 Task: Search one way flight ticket for 5 adults, 2 children, 1 infant in seat and 2 infants on lap in economy from Dallas: Dallas Love Field to Riverton: Central Wyoming Regional Airport (was Riverton Regional) on 8-4-2023. Choice of flights is Sun country airlines. Number of bags: 6 checked bags. Price is upto 100000. Outbound departure time preference is 21:15.
Action: Mouse moved to (234, 312)
Screenshot: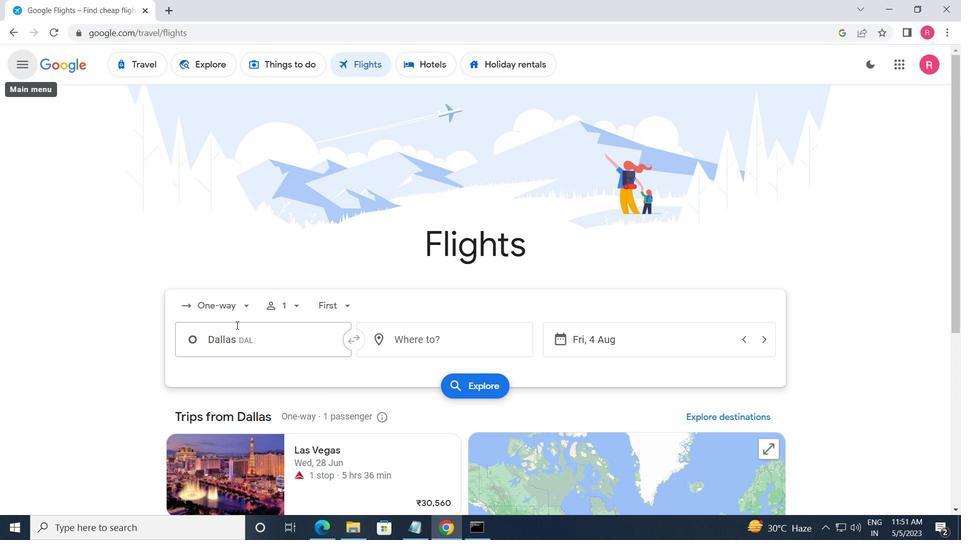 
Action: Mouse pressed left at (234, 312)
Screenshot: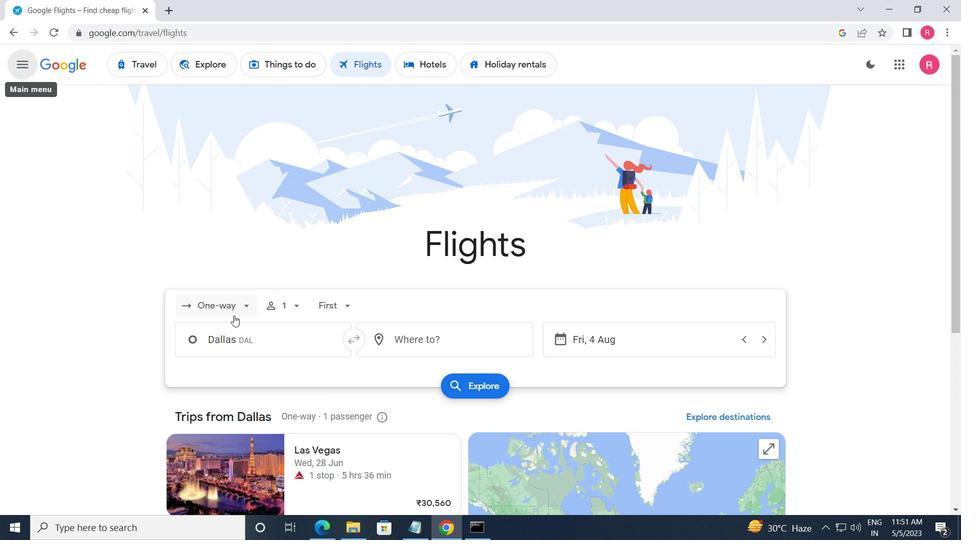 
Action: Mouse moved to (223, 364)
Screenshot: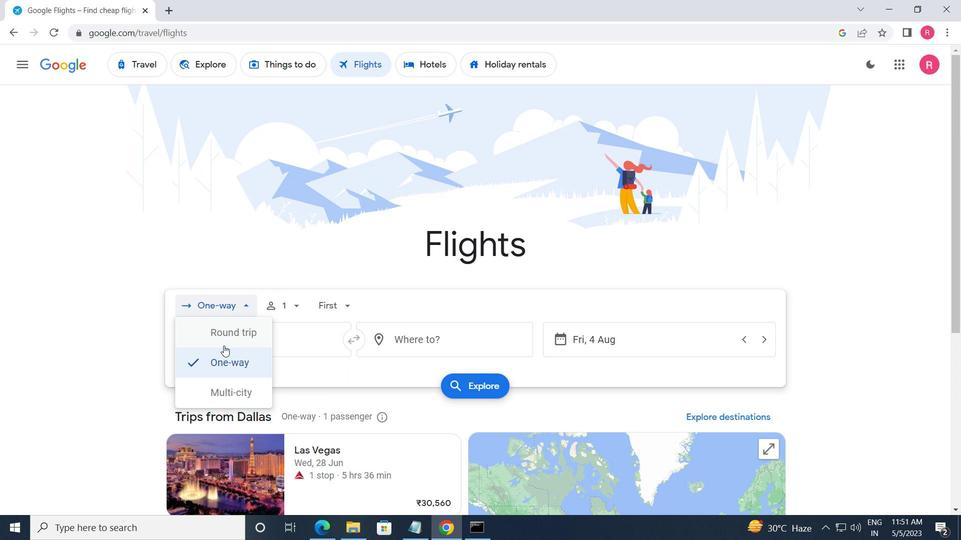 
Action: Mouse pressed left at (223, 364)
Screenshot: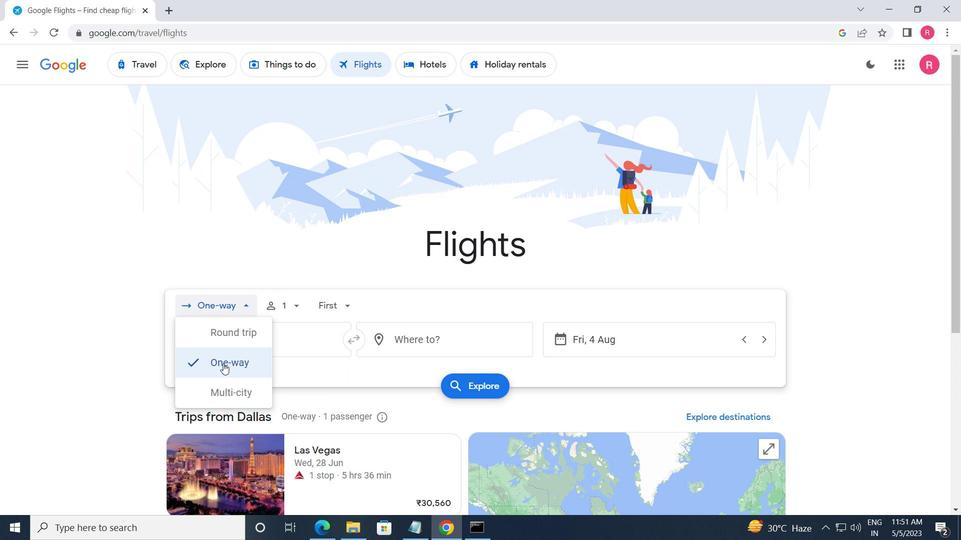 
Action: Mouse moved to (282, 312)
Screenshot: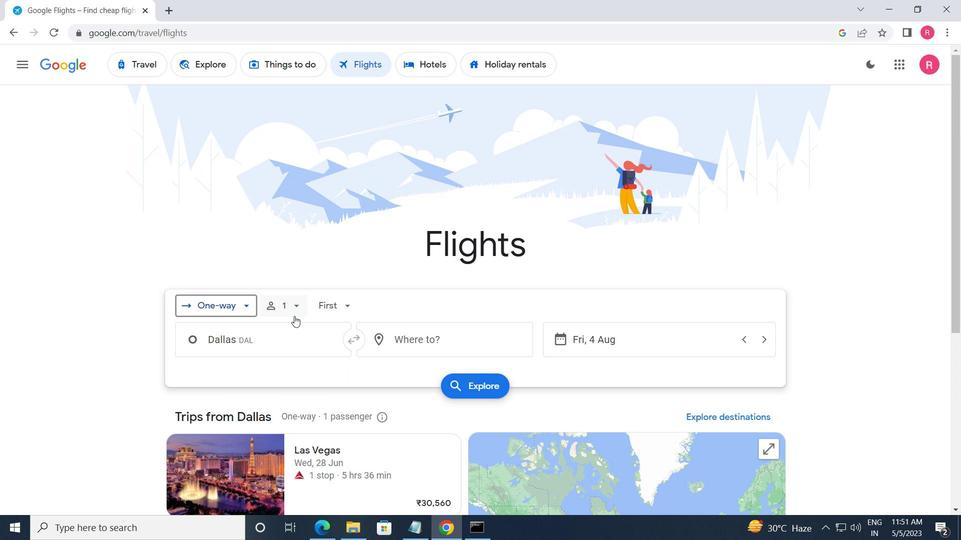 
Action: Mouse pressed left at (282, 312)
Screenshot: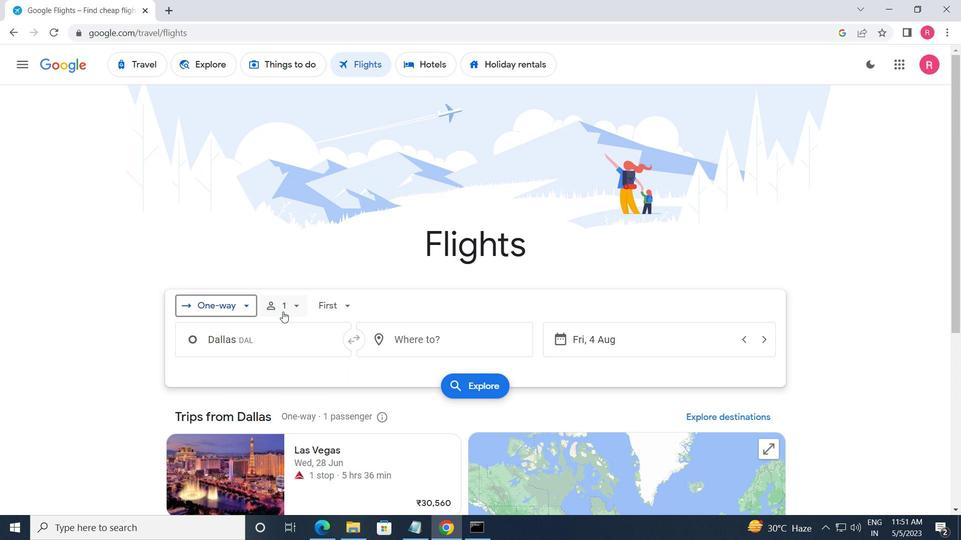 
Action: Mouse moved to (391, 345)
Screenshot: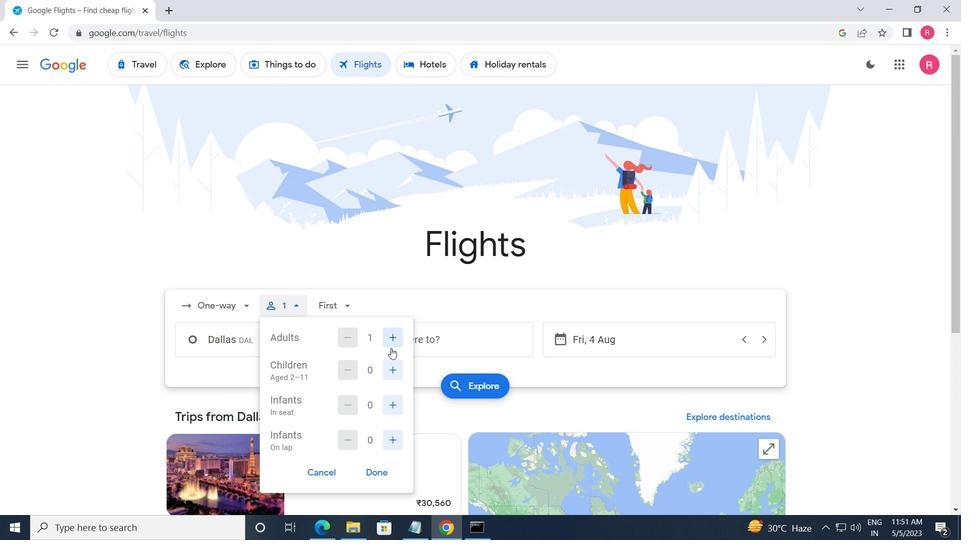 
Action: Mouse pressed left at (391, 345)
Screenshot: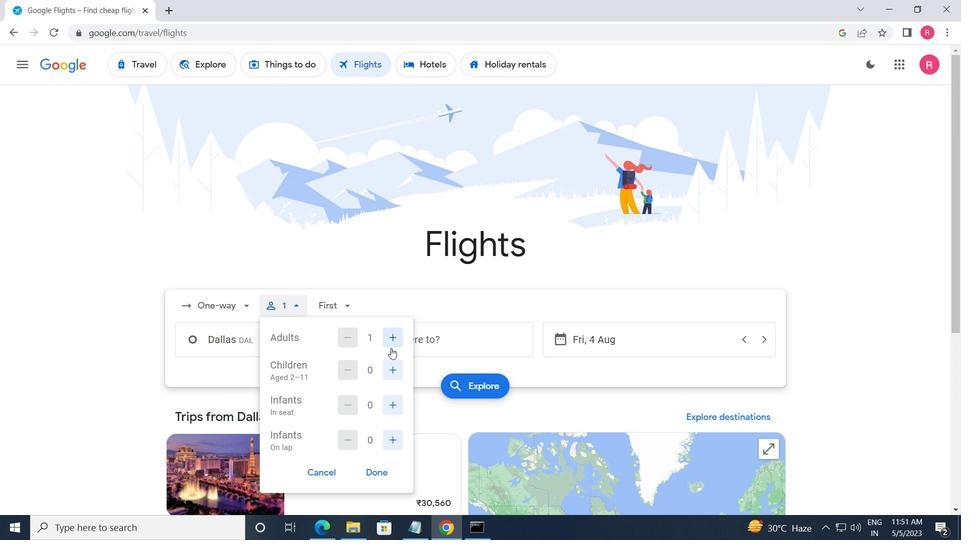 
Action: Mouse pressed left at (391, 345)
Screenshot: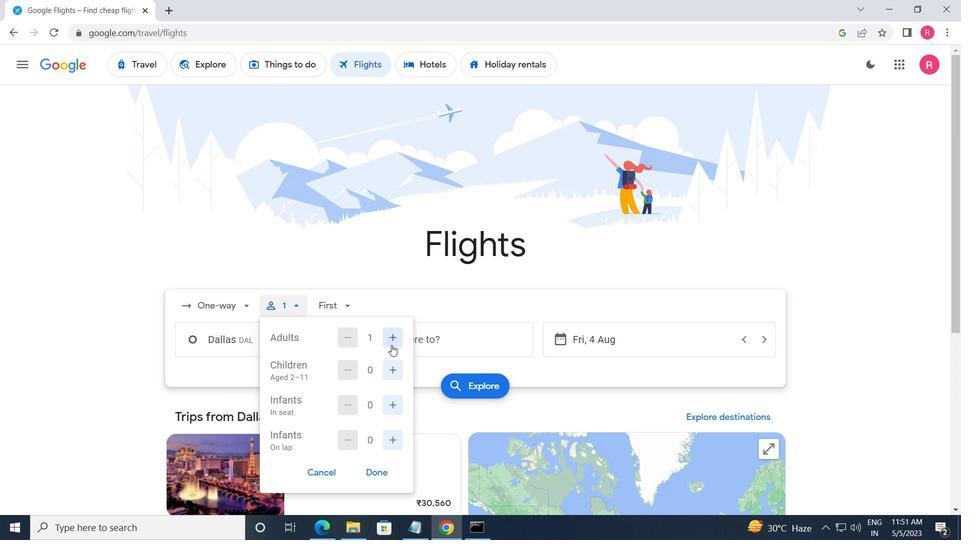 
Action: Mouse pressed left at (391, 345)
Screenshot: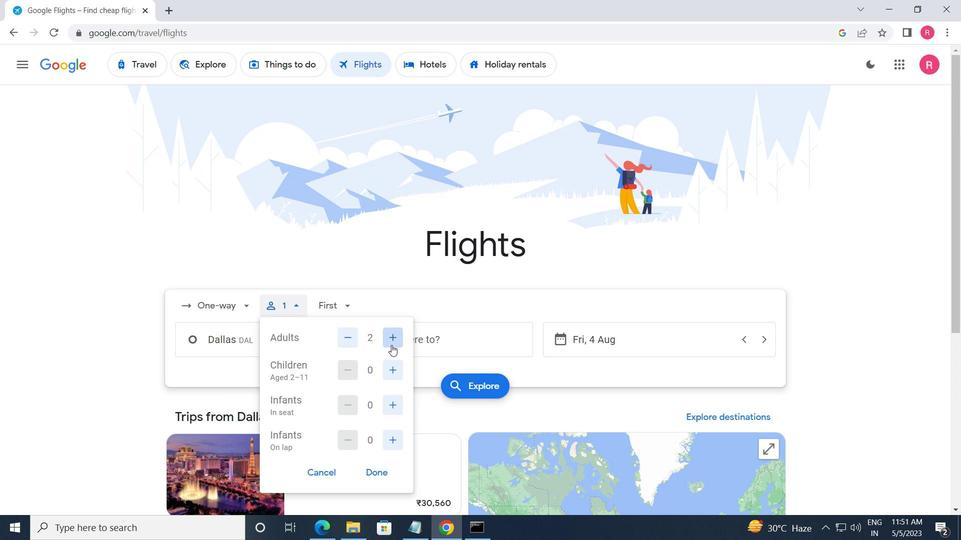 
Action: Mouse pressed left at (391, 345)
Screenshot: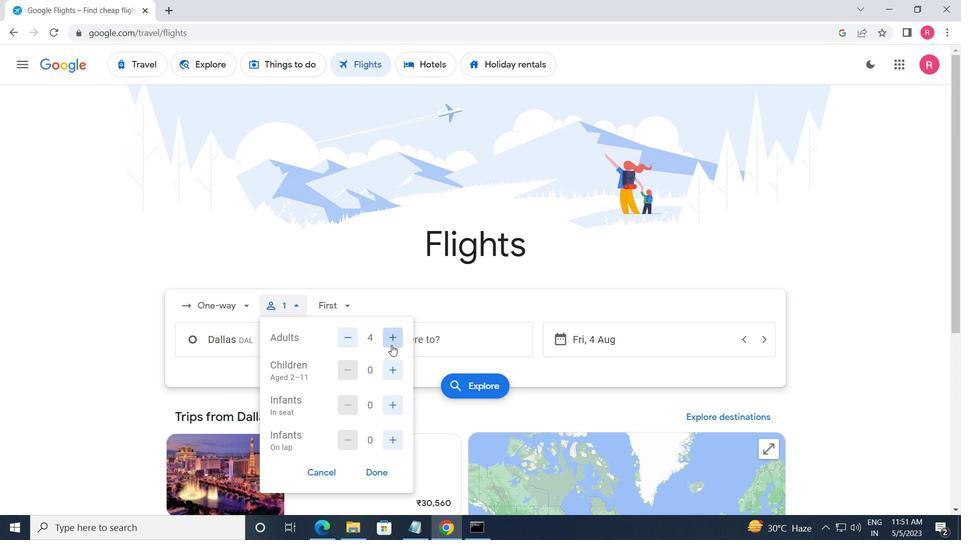
Action: Mouse moved to (392, 369)
Screenshot: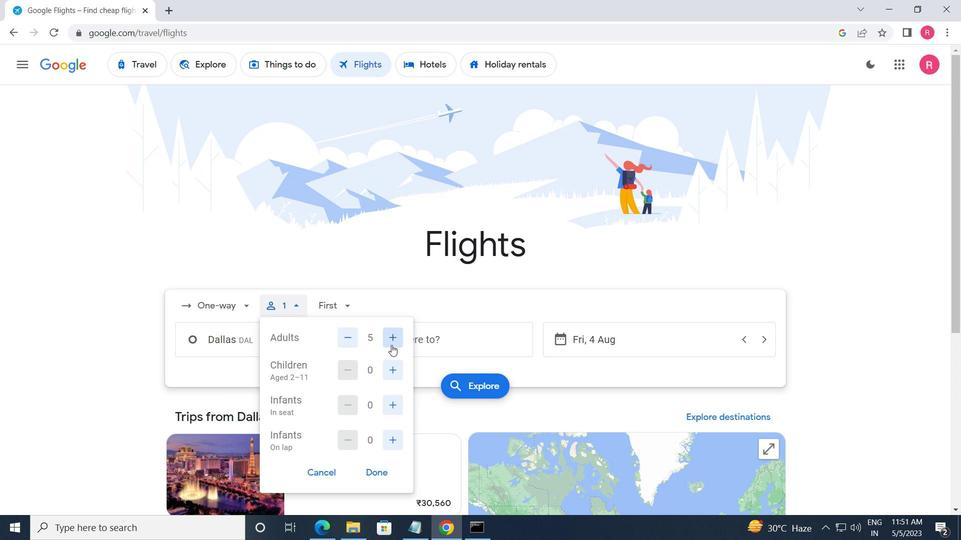 
Action: Mouse pressed left at (392, 369)
Screenshot: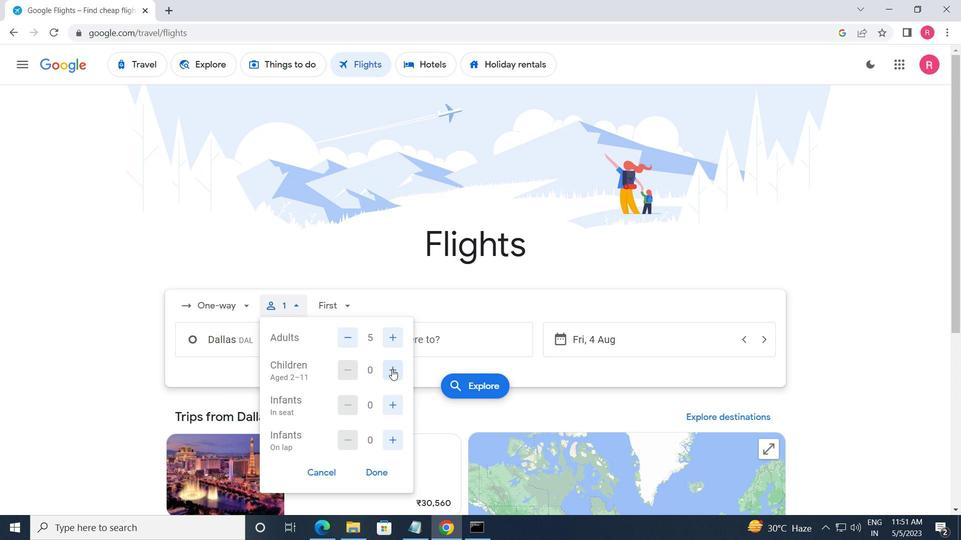 
Action: Mouse pressed left at (392, 369)
Screenshot: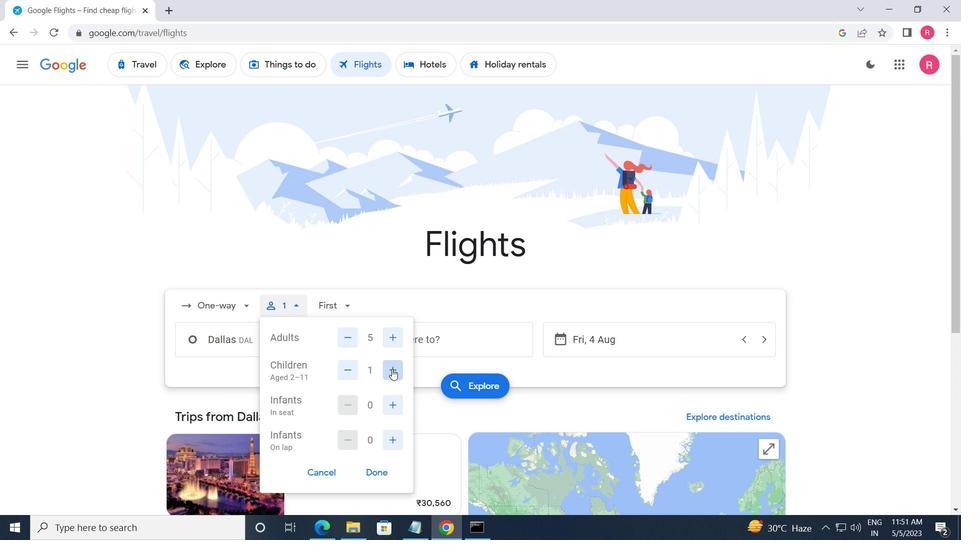 
Action: Mouse moved to (400, 404)
Screenshot: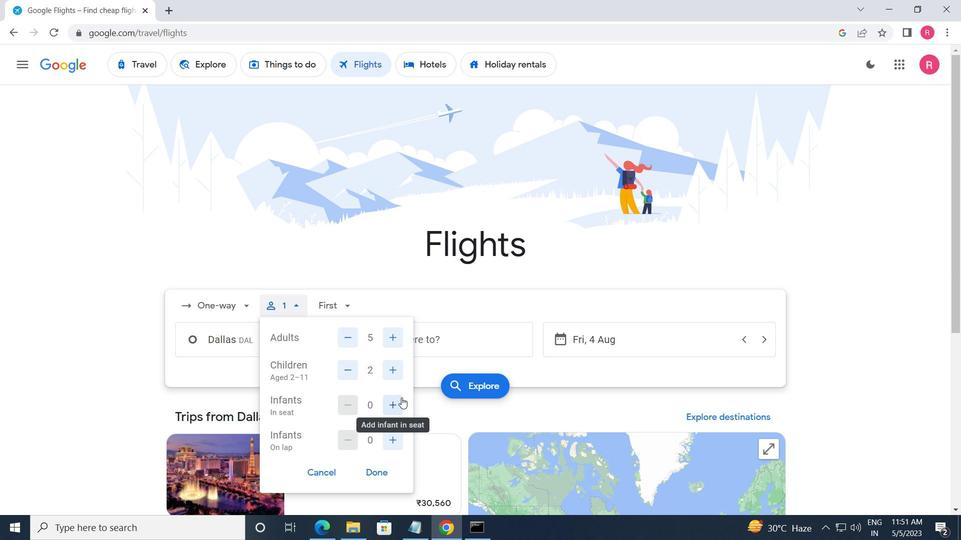 
Action: Mouse pressed left at (400, 404)
Screenshot: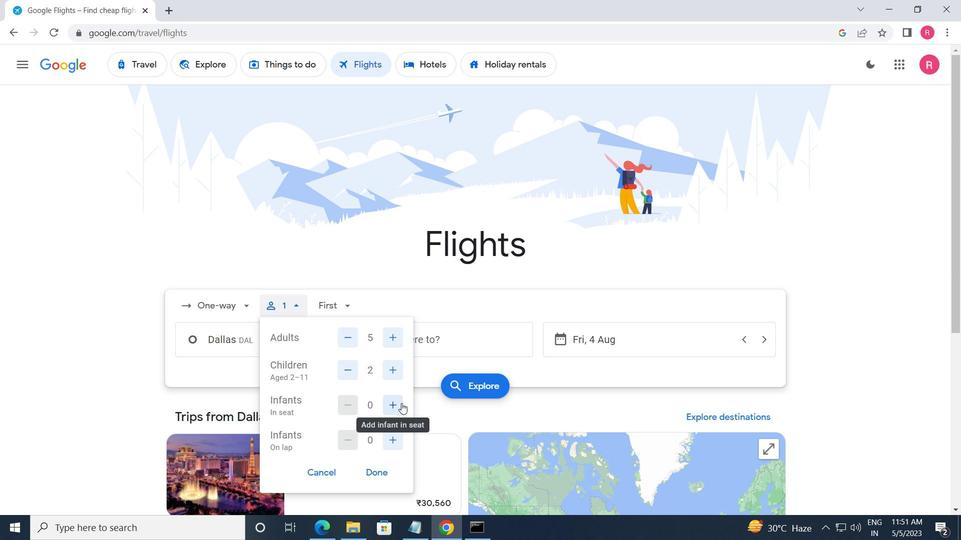 
Action: Mouse moved to (386, 436)
Screenshot: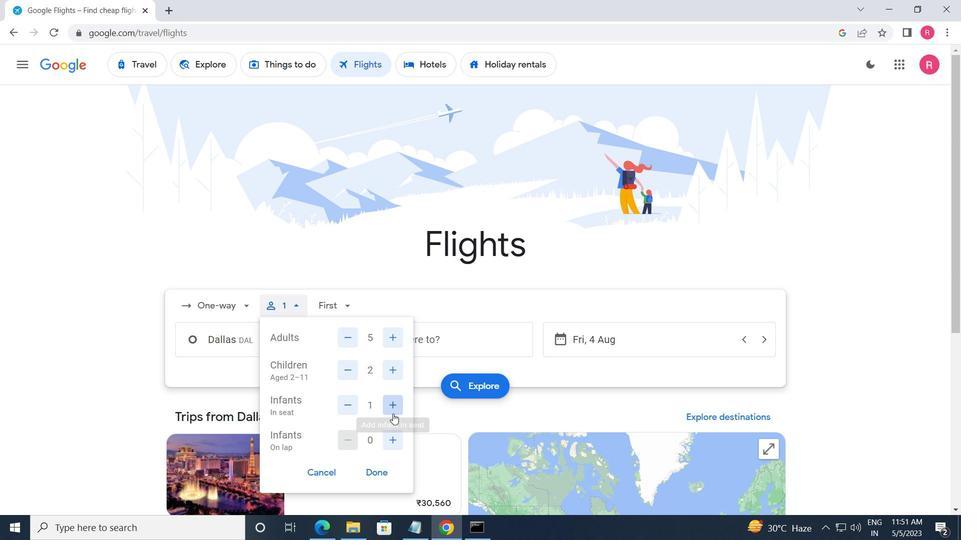 
Action: Mouse pressed left at (386, 436)
Screenshot: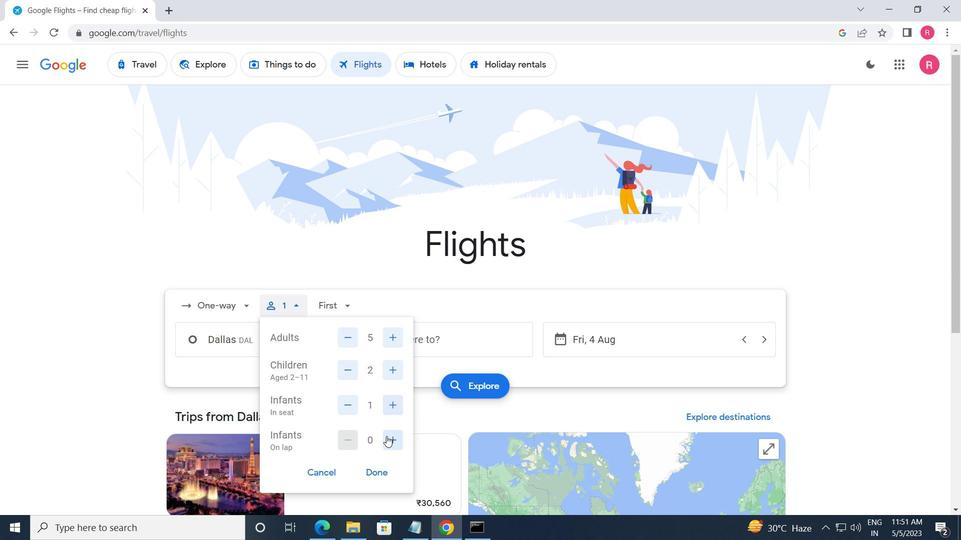 
Action: Mouse pressed left at (386, 436)
Screenshot: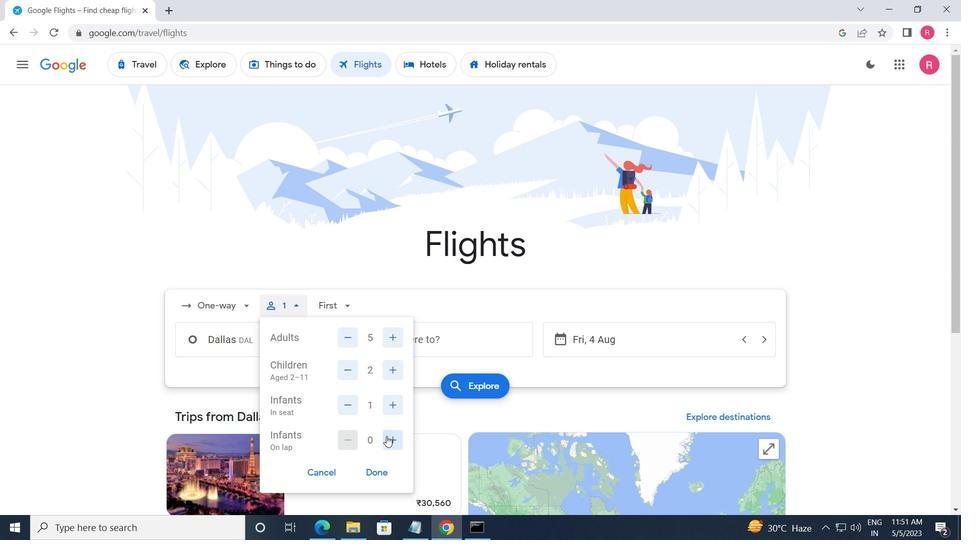 
Action: Mouse moved to (351, 439)
Screenshot: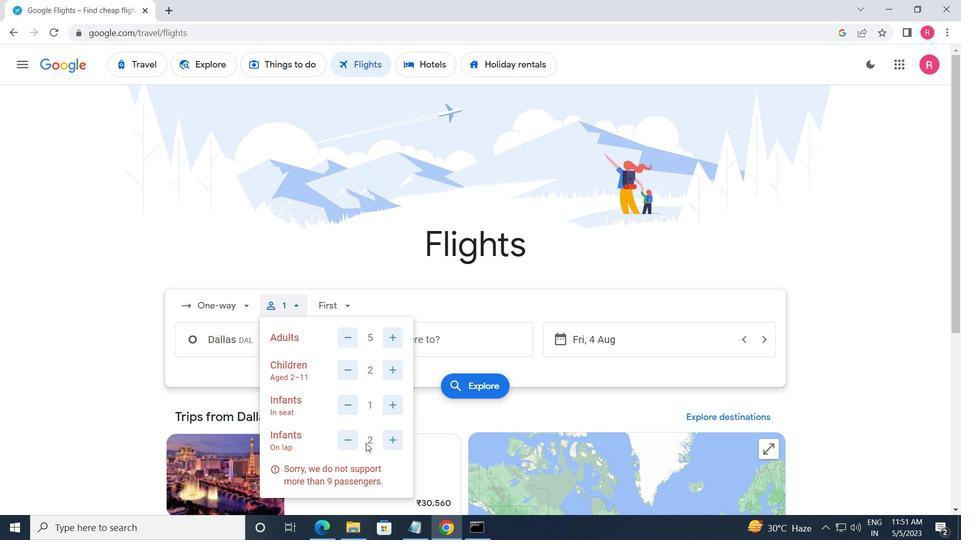 
Action: Mouse pressed left at (351, 439)
Screenshot: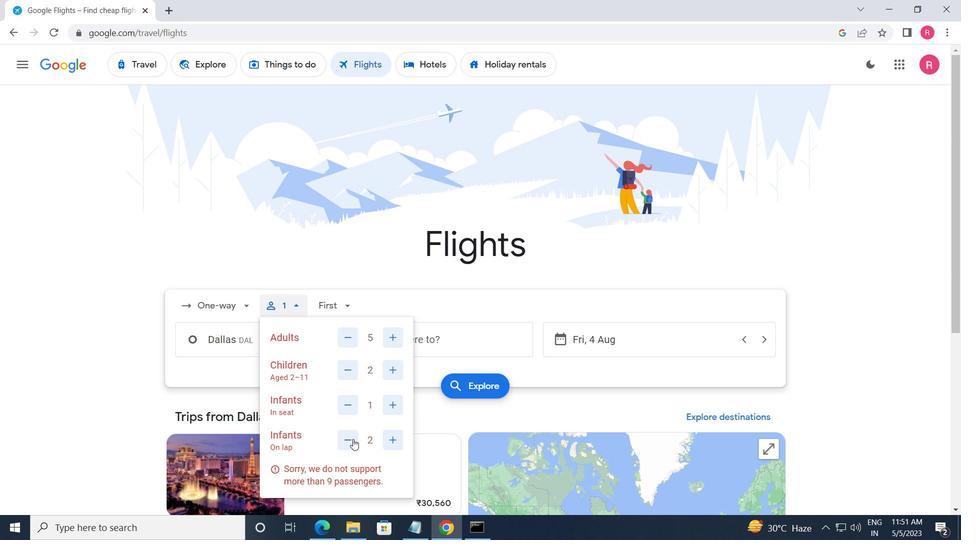 
Action: Mouse moved to (381, 471)
Screenshot: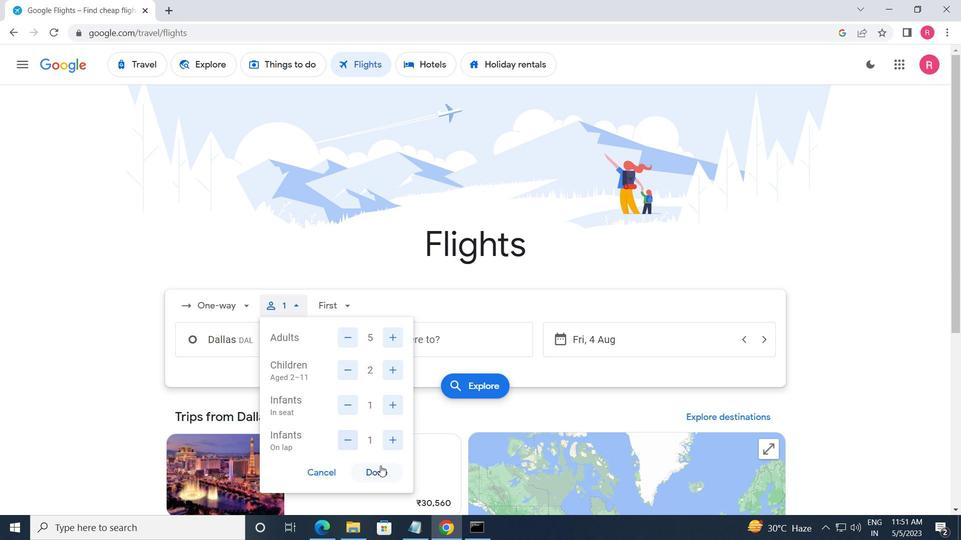 
Action: Mouse pressed left at (381, 471)
Screenshot: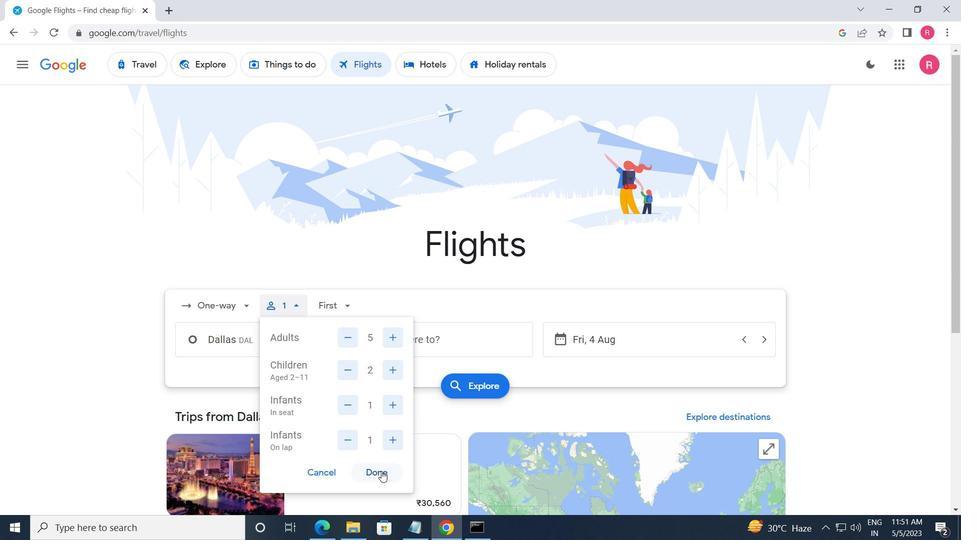 
Action: Mouse moved to (341, 310)
Screenshot: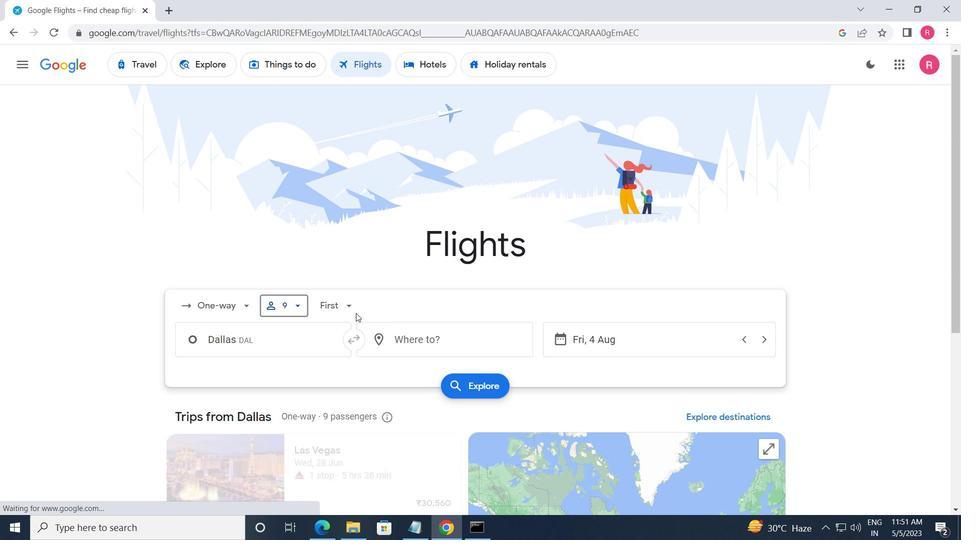
Action: Mouse pressed left at (341, 310)
Screenshot: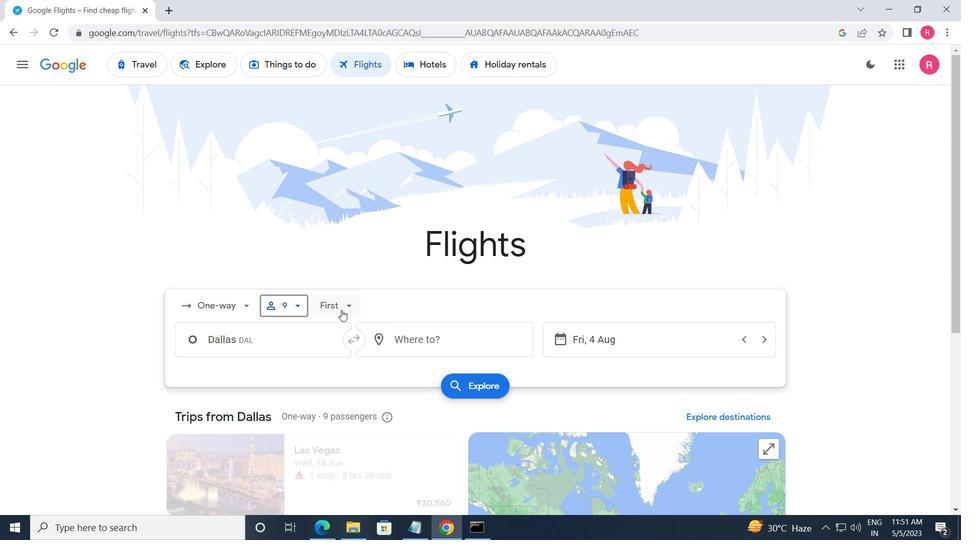 
Action: Mouse moved to (371, 330)
Screenshot: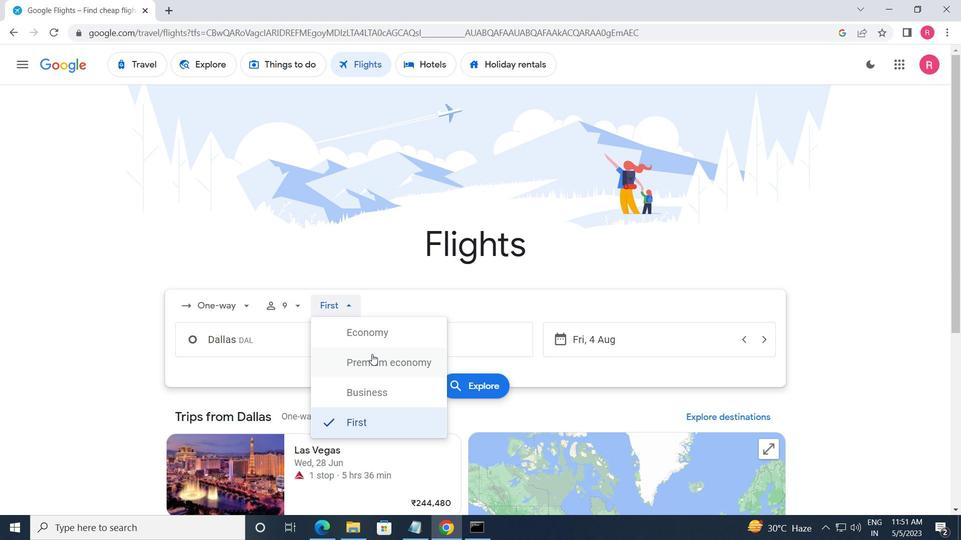 
Action: Mouse pressed left at (371, 330)
Screenshot: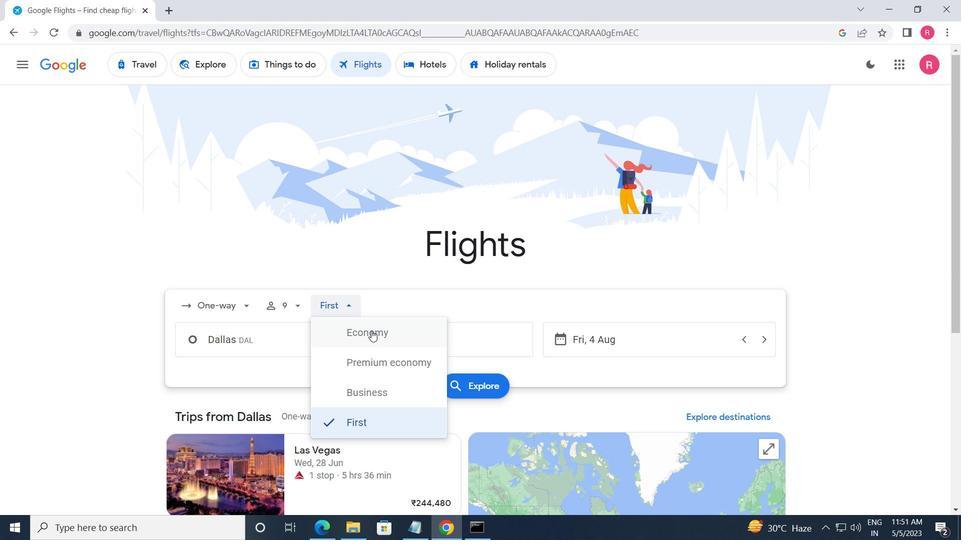 
Action: Mouse moved to (280, 344)
Screenshot: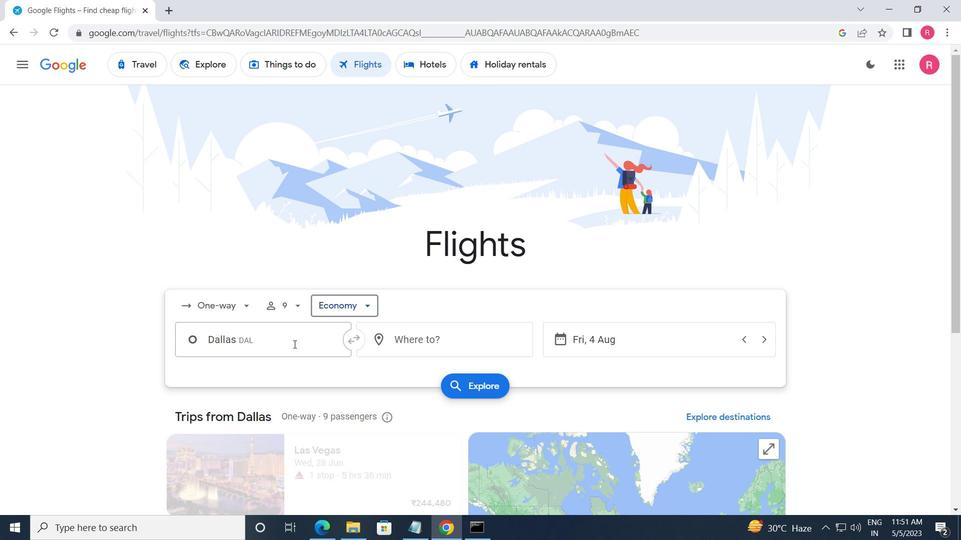 
Action: Mouse pressed left at (280, 344)
Screenshot: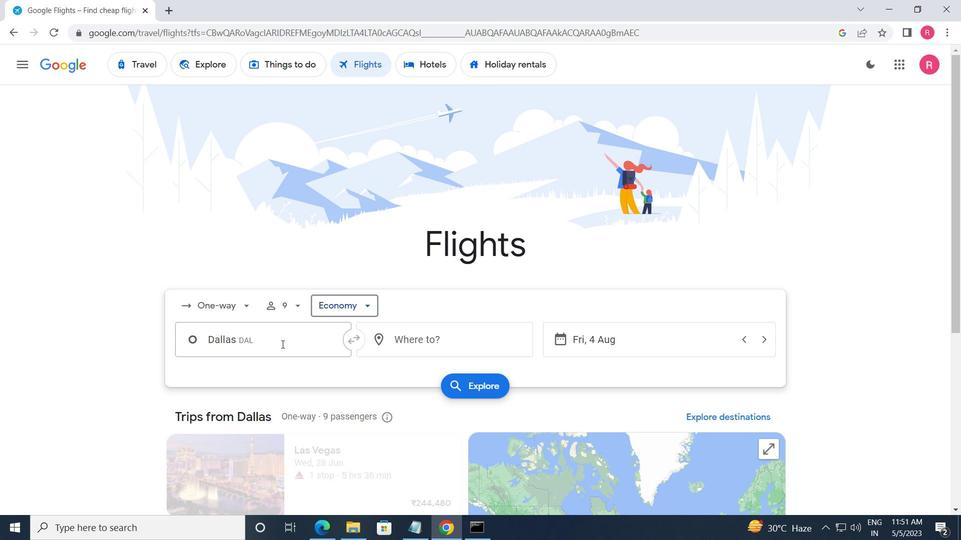 
Action: Key pressed <Key.shift>DALLAS<Key.space><Key.shift>LO
Screenshot: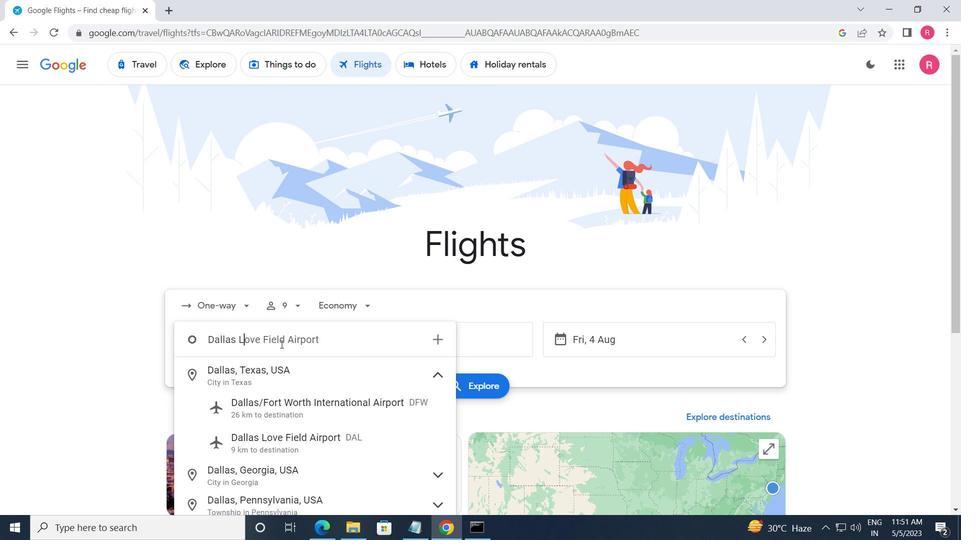 
Action: Mouse moved to (294, 383)
Screenshot: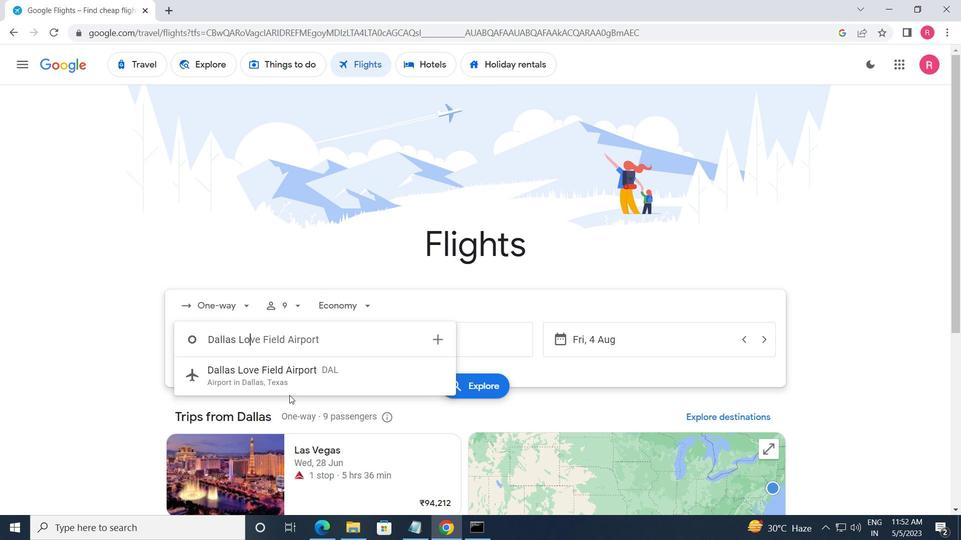 
Action: Mouse pressed left at (294, 383)
Screenshot: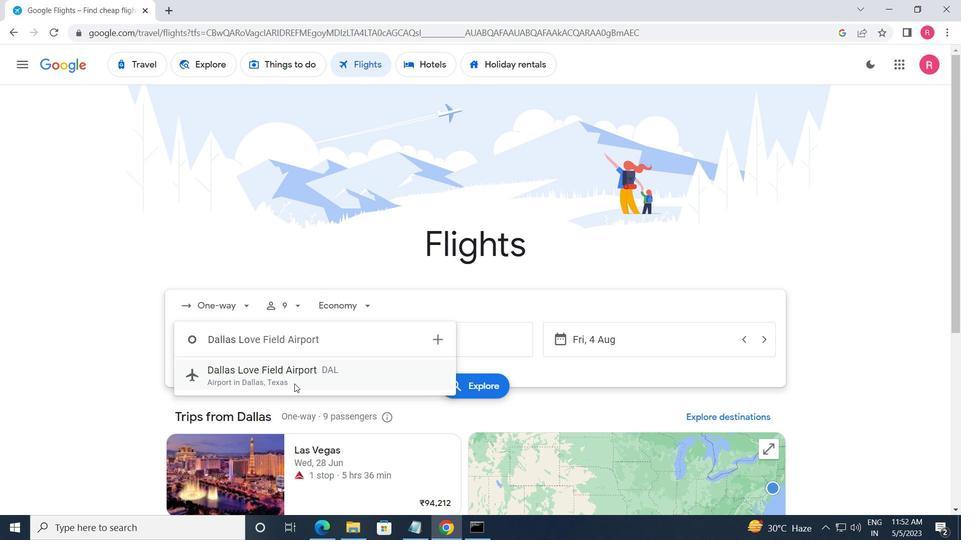
Action: Mouse moved to (495, 332)
Screenshot: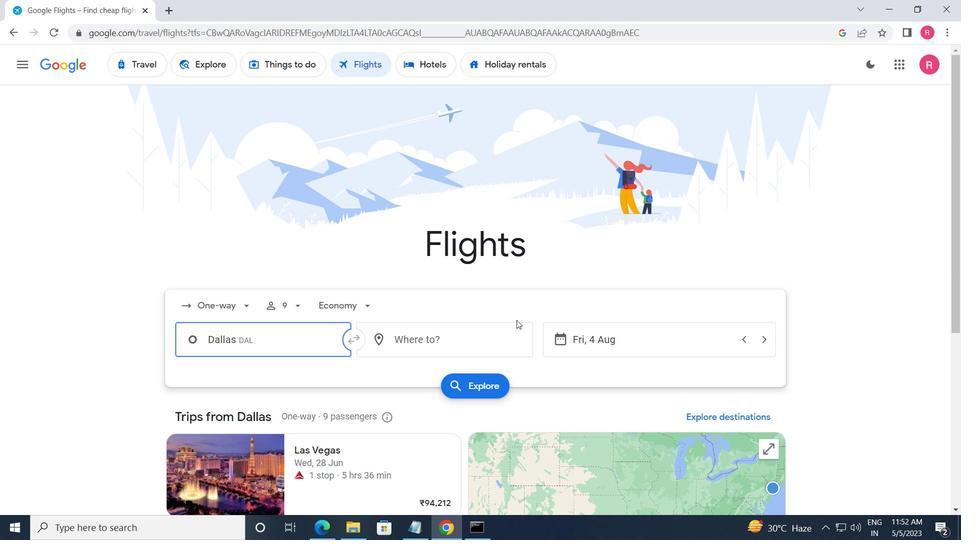 
Action: Mouse pressed left at (495, 332)
Screenshot: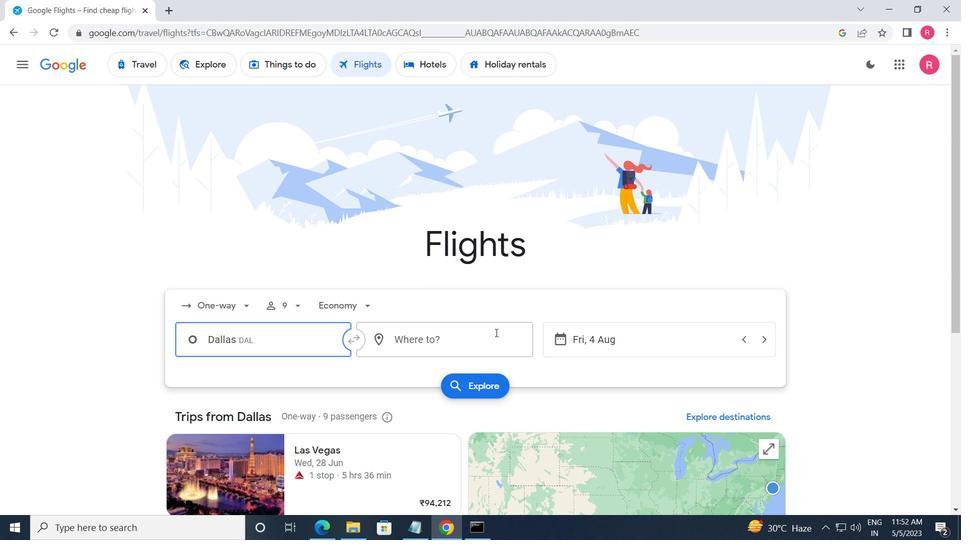 
Action: Key pressed <Key.shift>CENTRAL<Key.space><Key.shift>WYOM
Screenshot: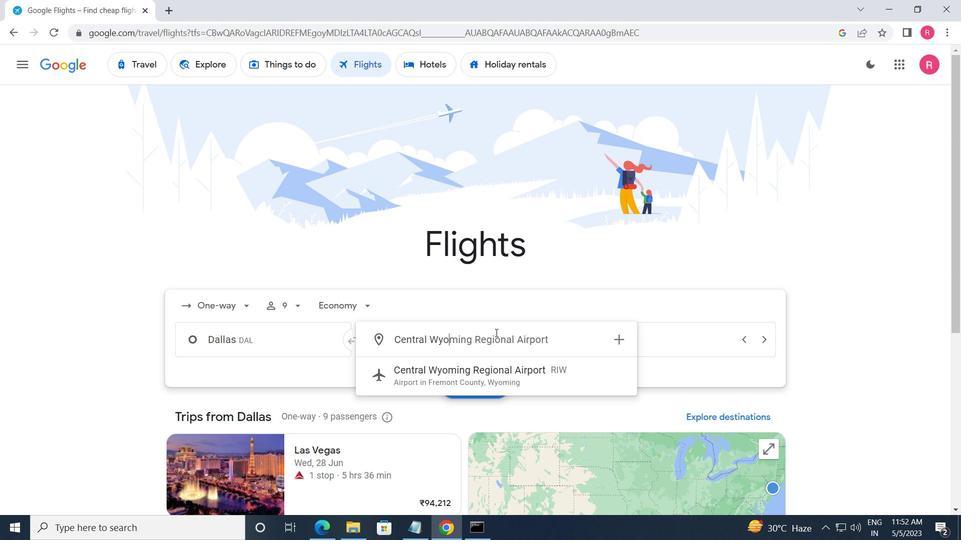 
Action: Mouse moved to (496, 372)
Screenshot: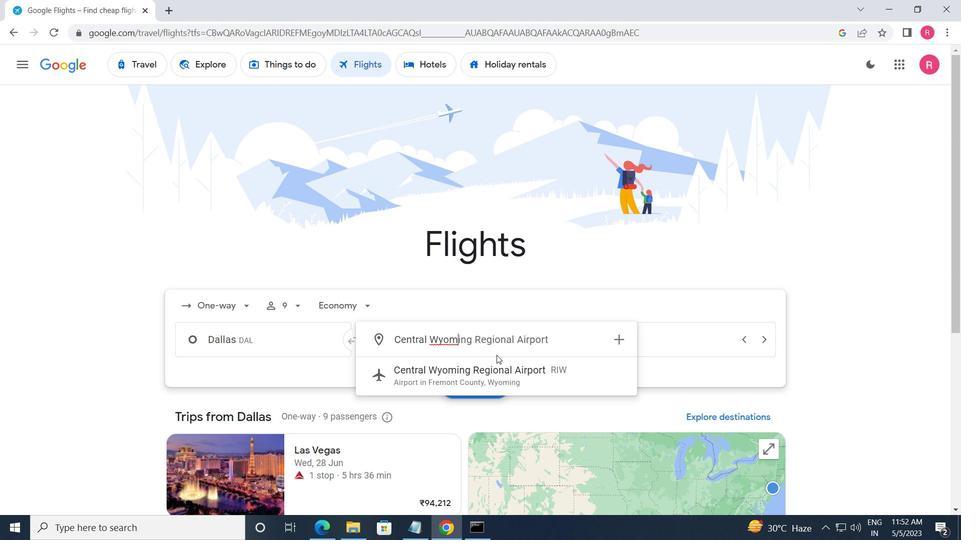 
Action: Mouse pressed left at (496, 372)
Screenshot: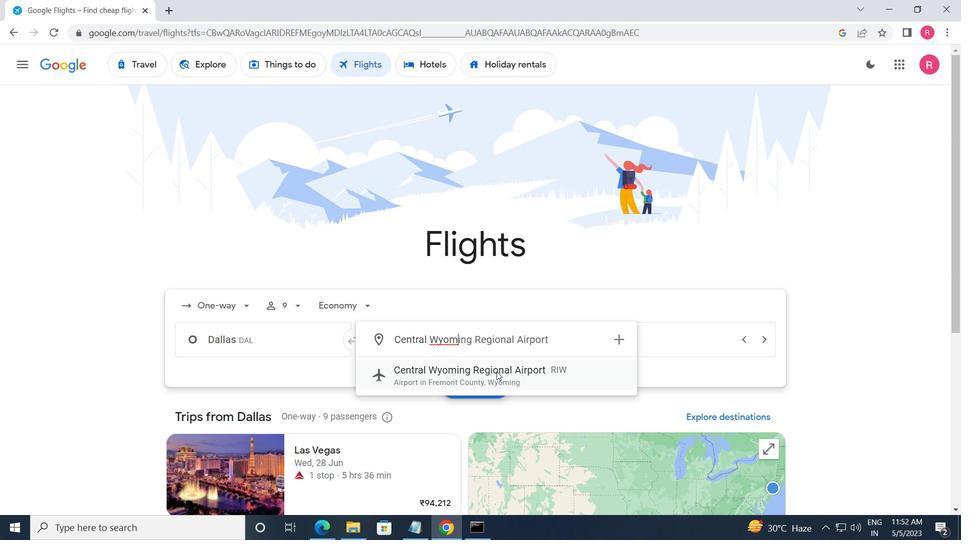 
Action: Mouse moved to (613, 333)
Screenshot: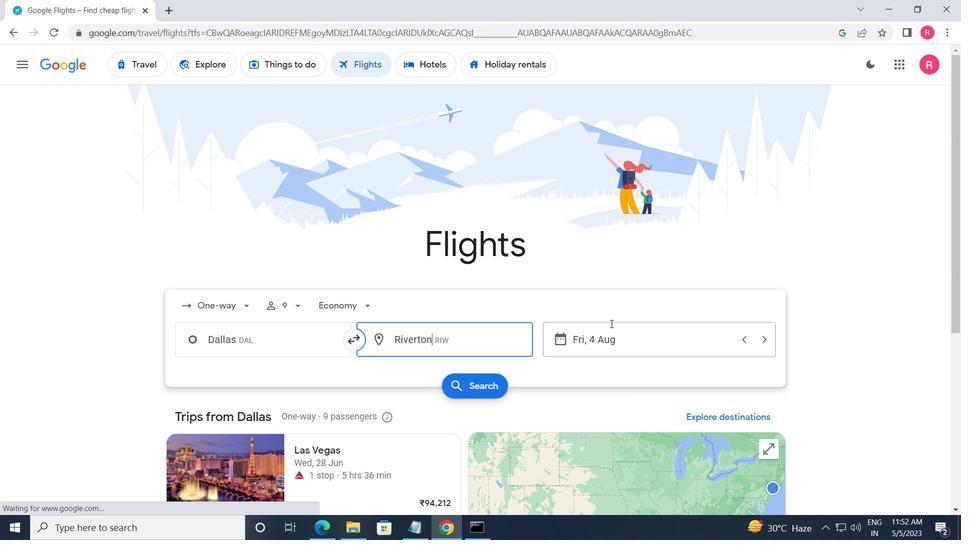 
Action: Mouse pressed left at (613, 333)
Screenshot: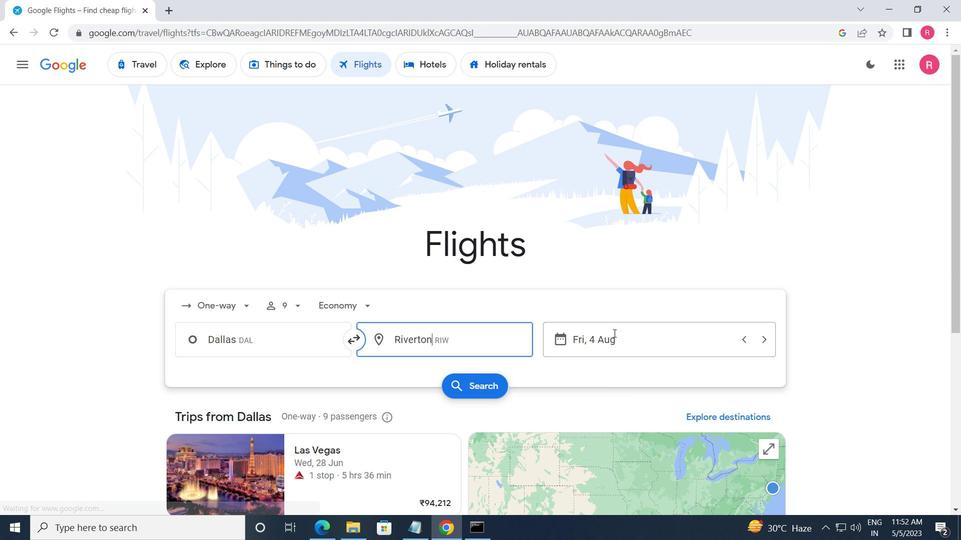 
Action: Mouse moved to (490, 298)
Screenshot: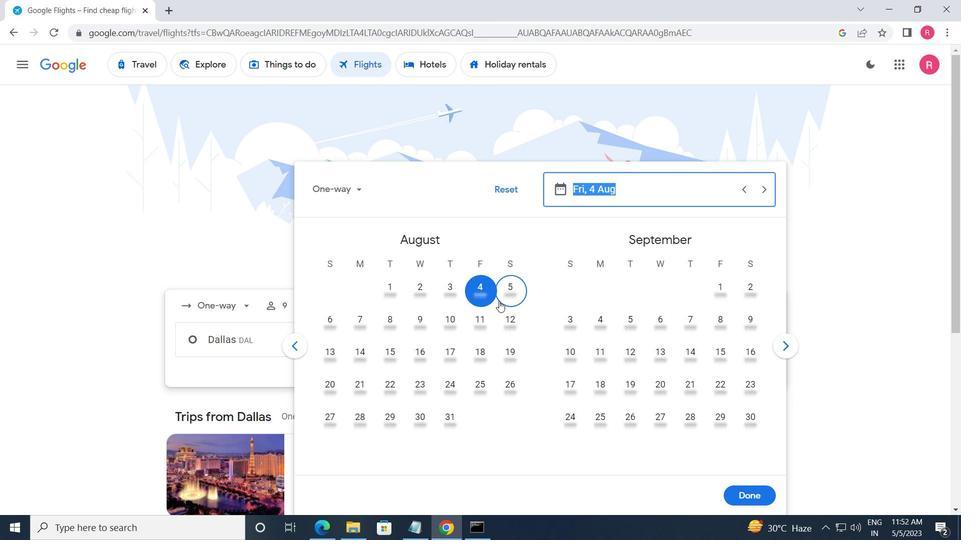
Action: Mouse pressed left at (490, 298)
Screenshot: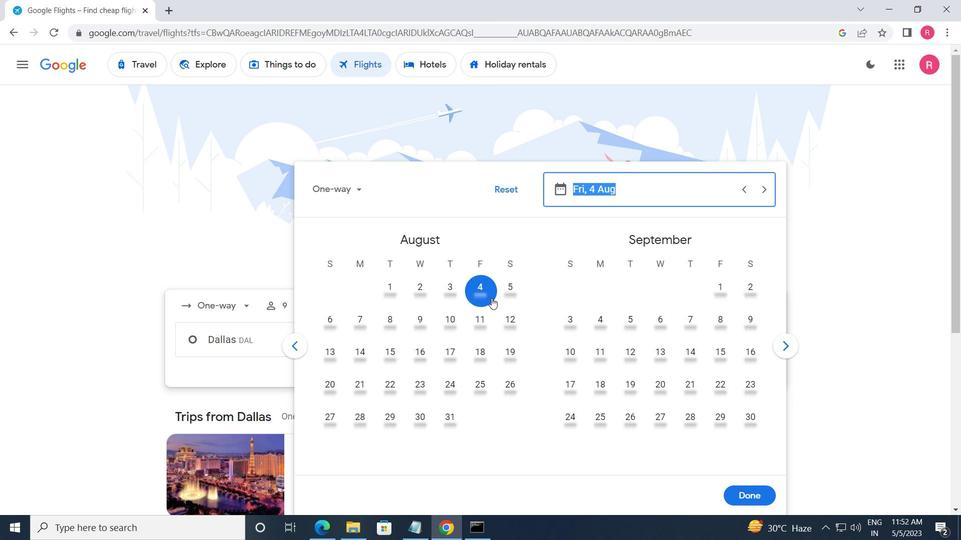 
Action: Mouse moved to (743, 491)
Screenshot: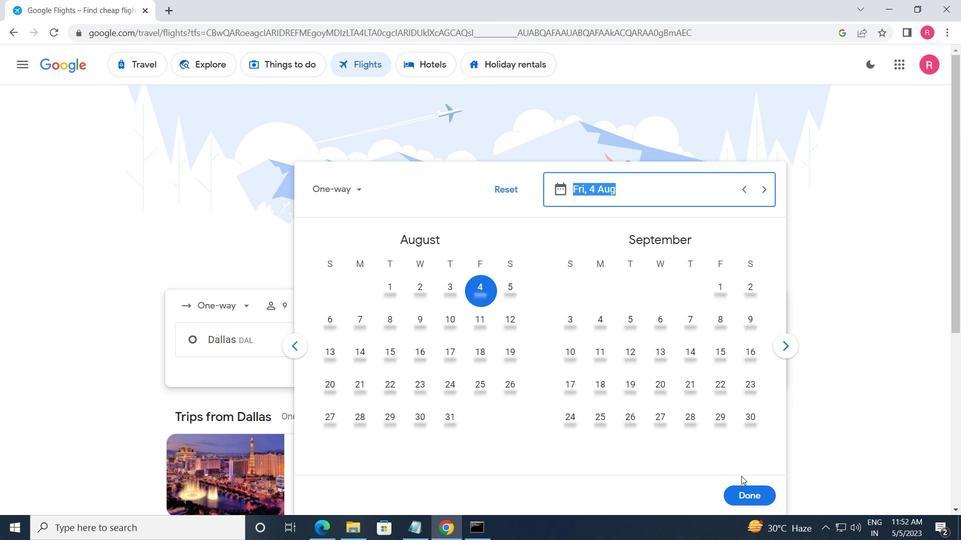
Action: Mouse pressed left at (743, 491)
Screenshot: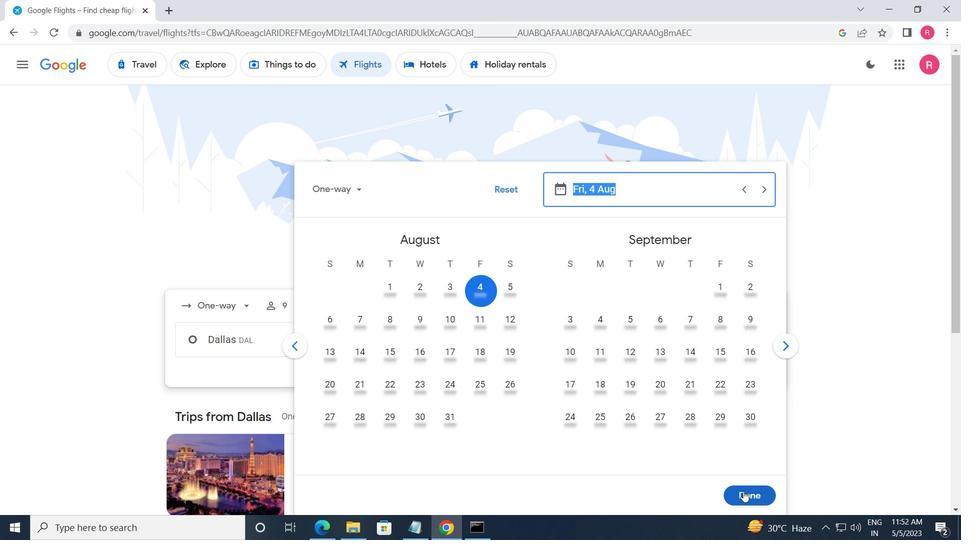 
Action: Mouse moved to (486, 387)
Screenshot: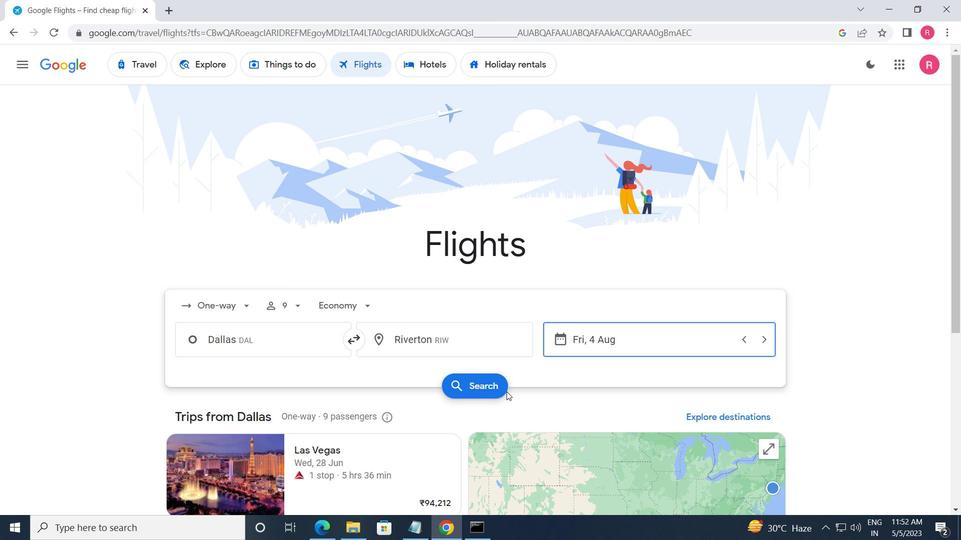 
Action: Mouse pressed left at (486, 387)
Screenshot: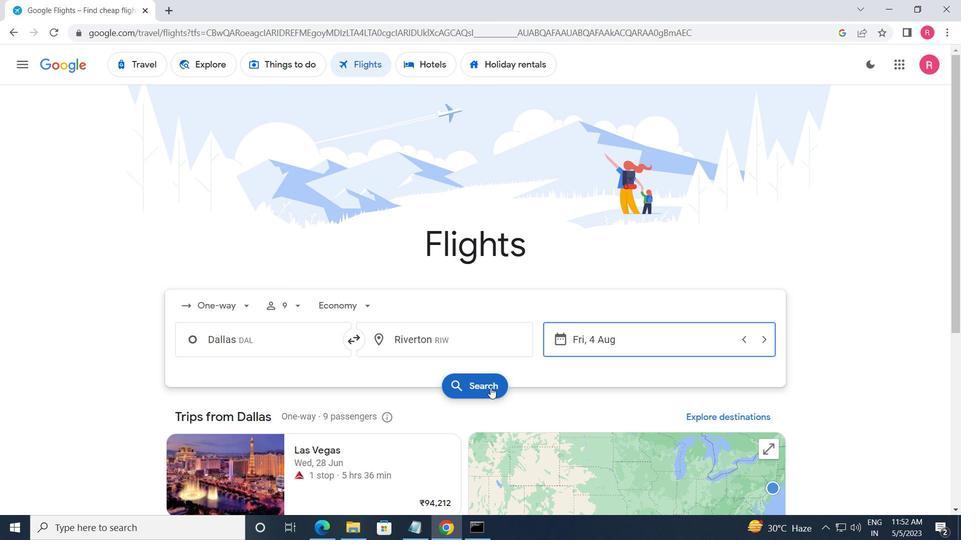 
Action: Mouse moved to (184, 189)
Screenshot: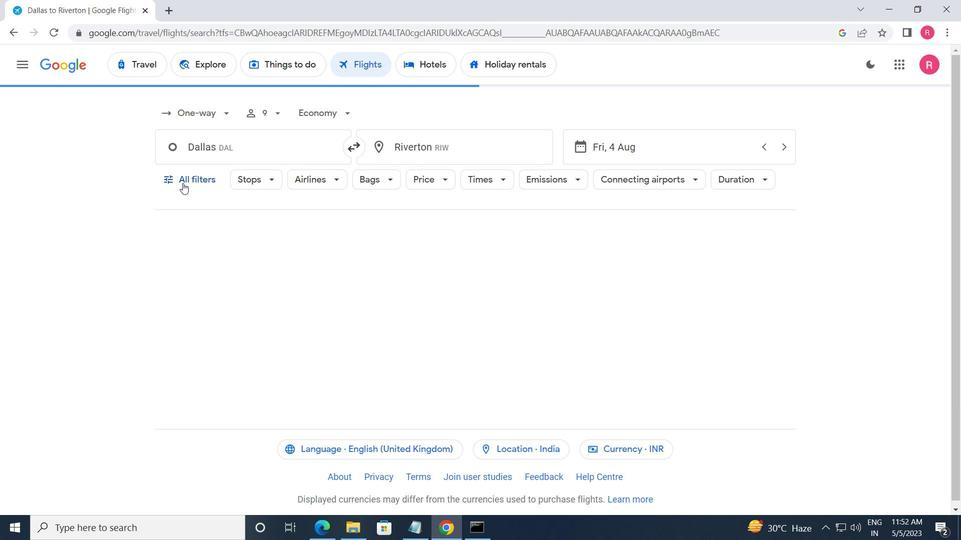 
Action: Mouse pressed left at (184, 189)
Screenshot: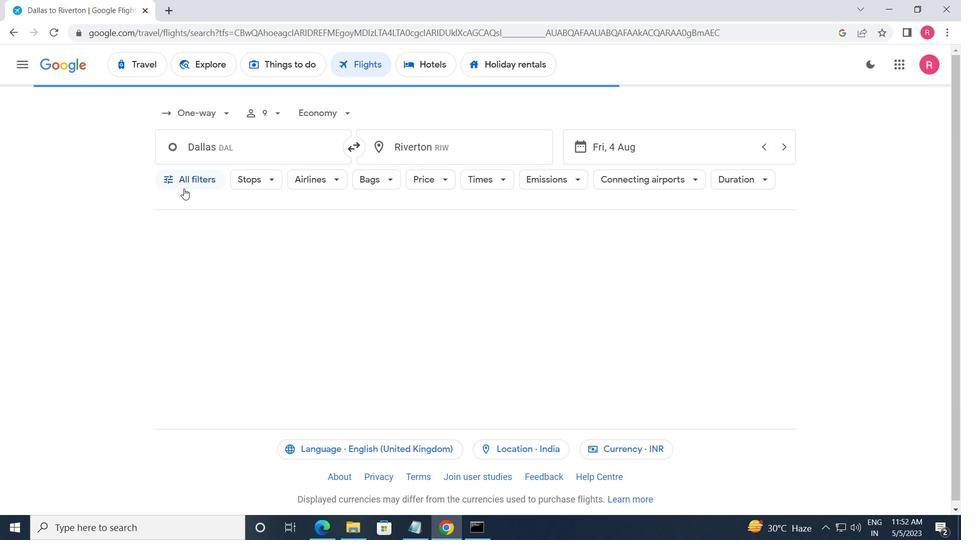 
Action: Mouse moved to (222, 294)
Screenshot: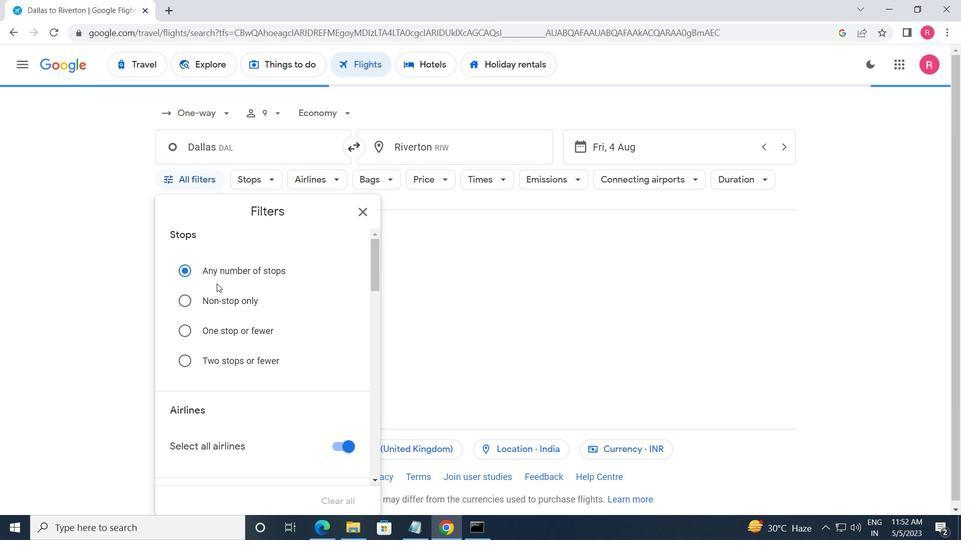 
Action: Mouse scrolled (222, 293) with delta (0, 0)
Screenshot: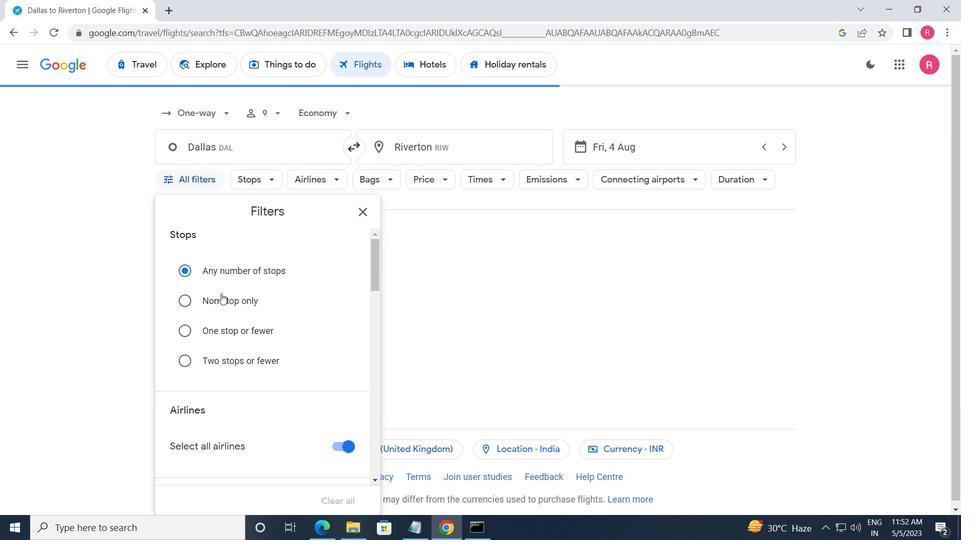 
Action: Mouse moved to (220, 302)
Screenshot: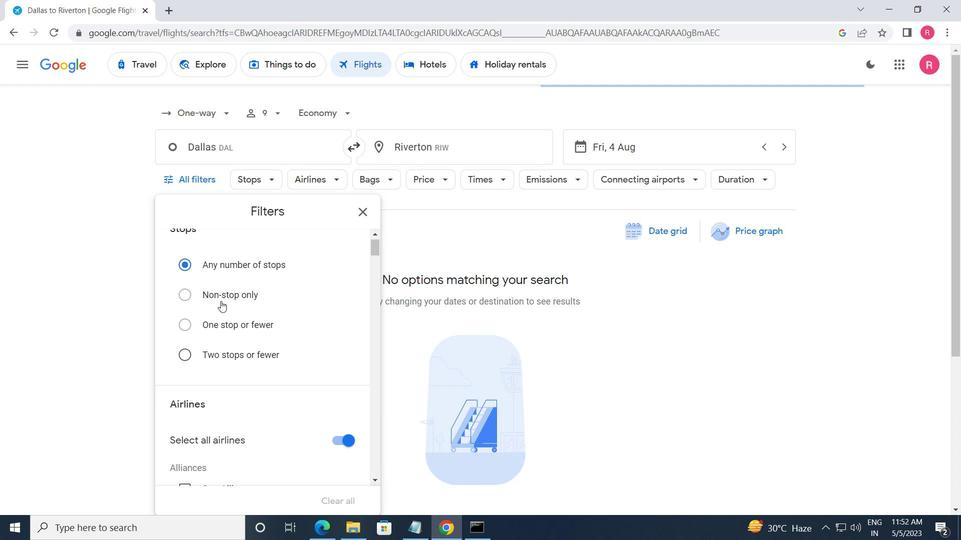 
Action: Mouse scrolled (220, 301) with delta (0, 0)
Screenshot: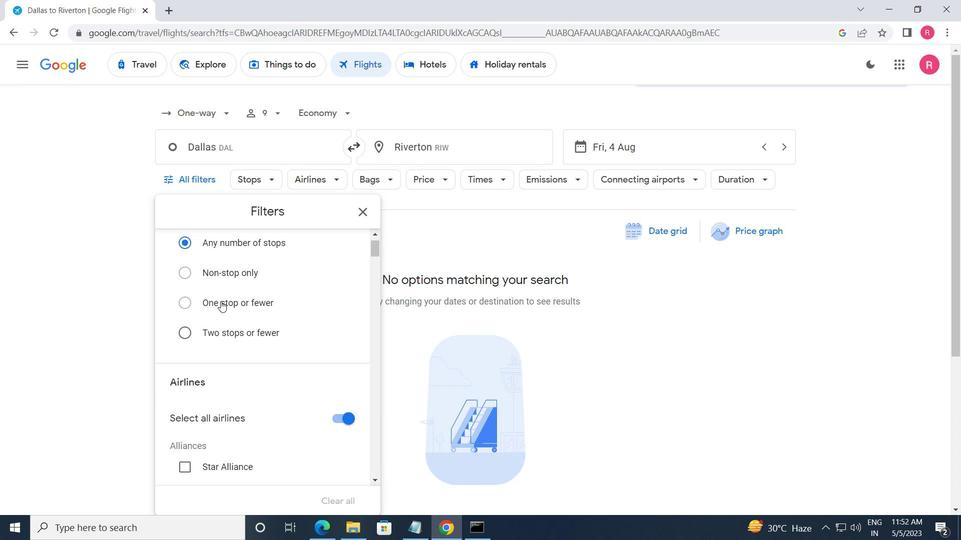 
Action: Mouse moved to (222, 304)
Screenshot: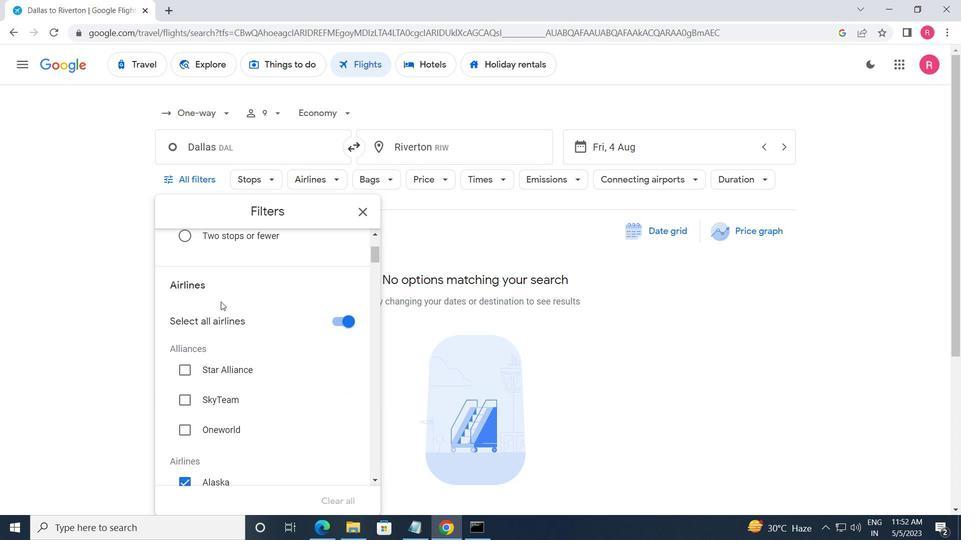 
Action: Mouse scrolled (222, 303) with delta (0, 0)
Screenshot: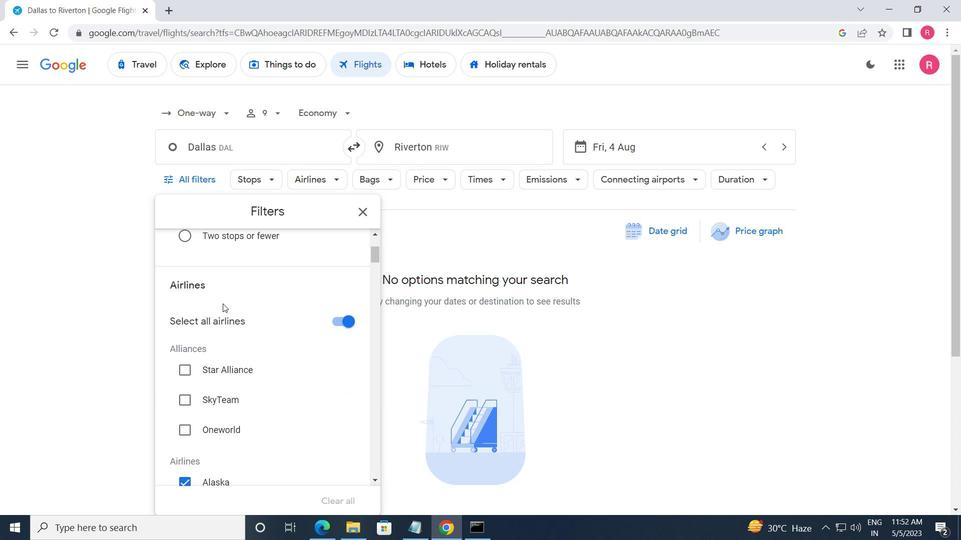 
Action: Mouse moved to (222, 304)
Screenshot: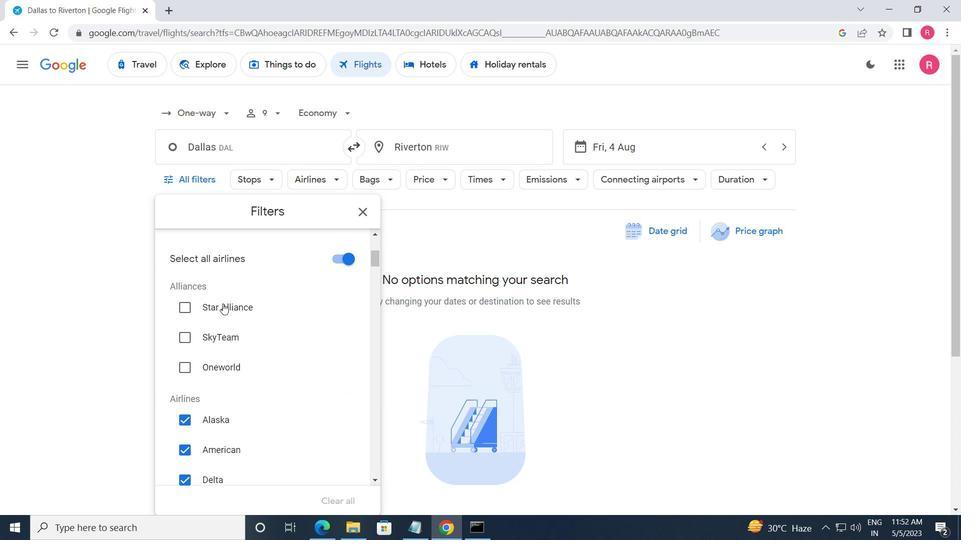 
Action: Mouse scrolled (222, 304) with delta (0, 0)
Screenshot: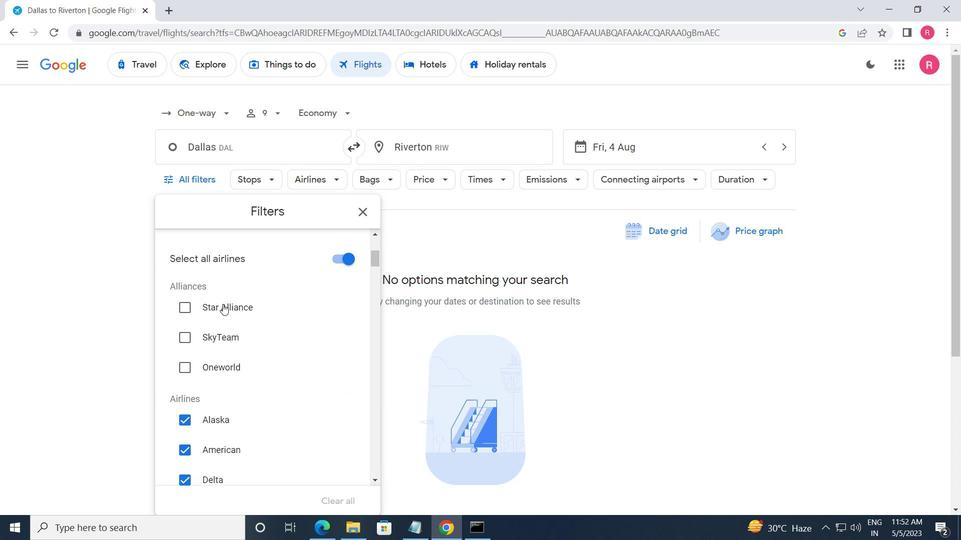
Action: Mouse moved to (226, 328)
Screenshot: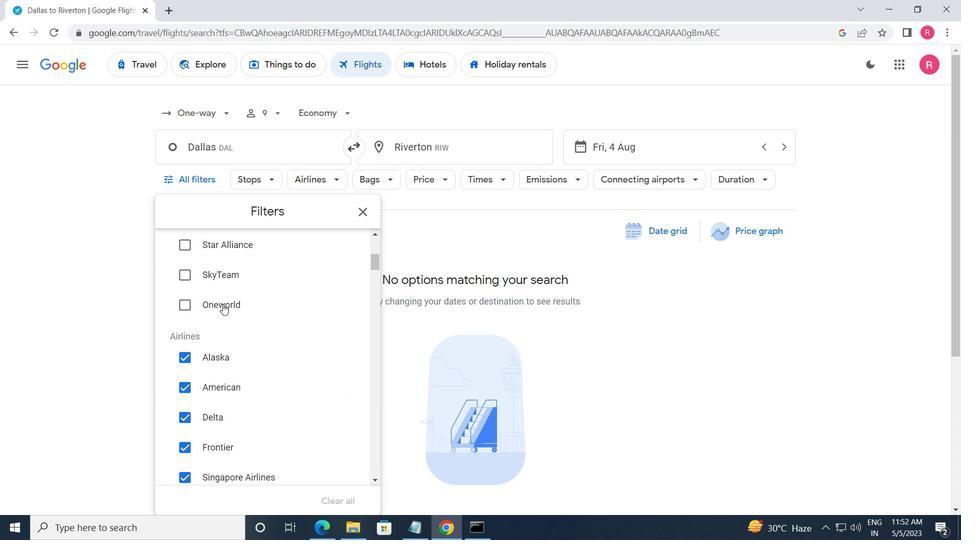 
Action: Mouse scrolled (226, 327) with delta (0, 0)
Screenshot: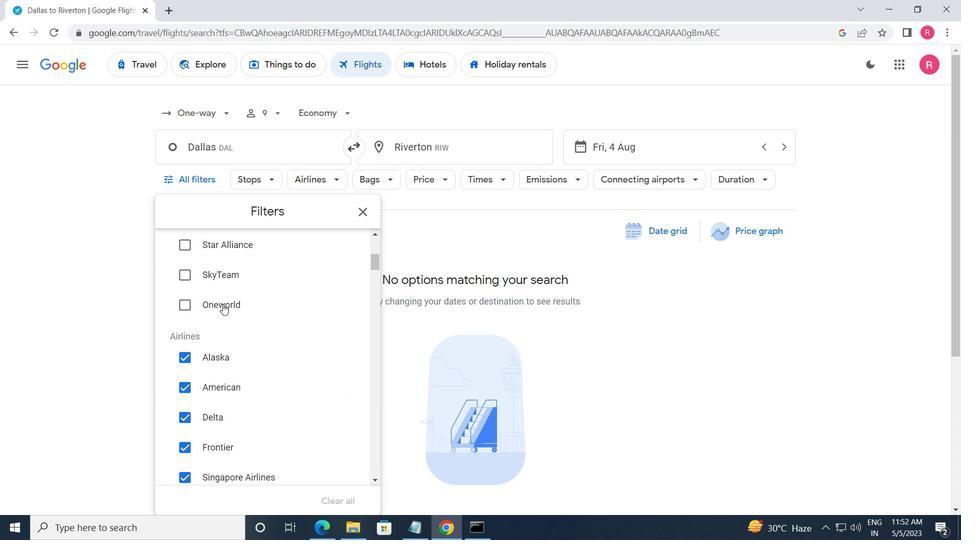 
Action: Mouse moved to (226, 331)
Screenshot: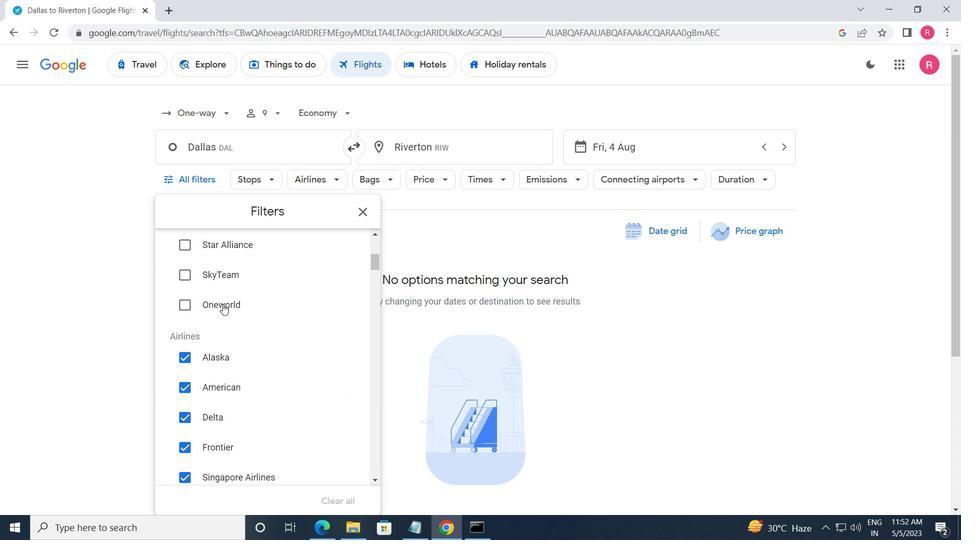 
Action: Mouse scrolled (226, 330) with delta (0, 0)
Screenshot: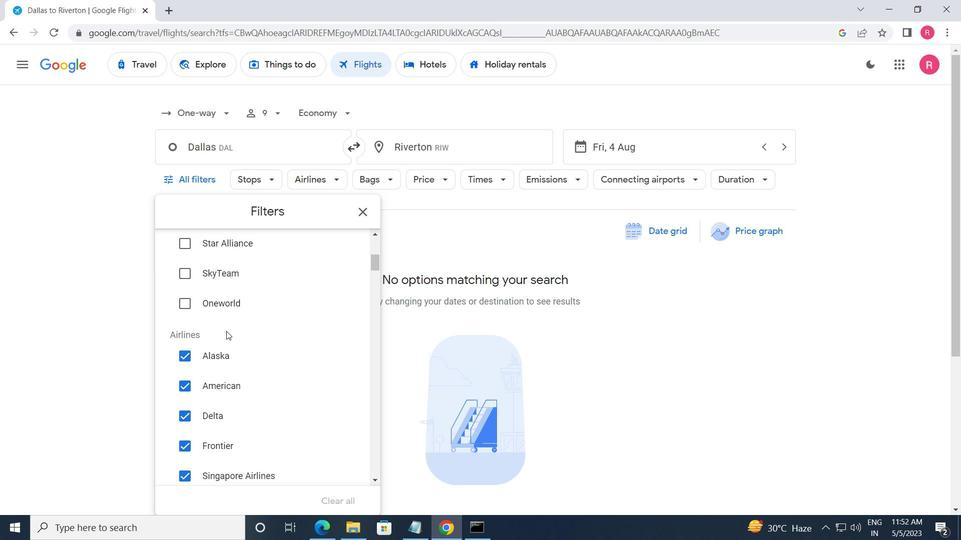 
Action: Mouse moved to (227, 331)
Screenshot: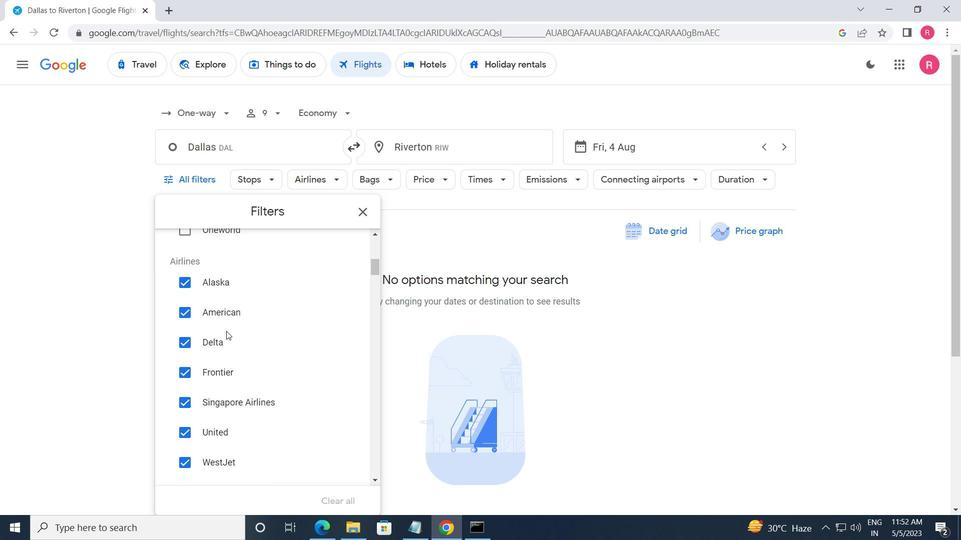 
Action: Mouse scrolled (227, 332) with delta (0, 0)
Screenshot: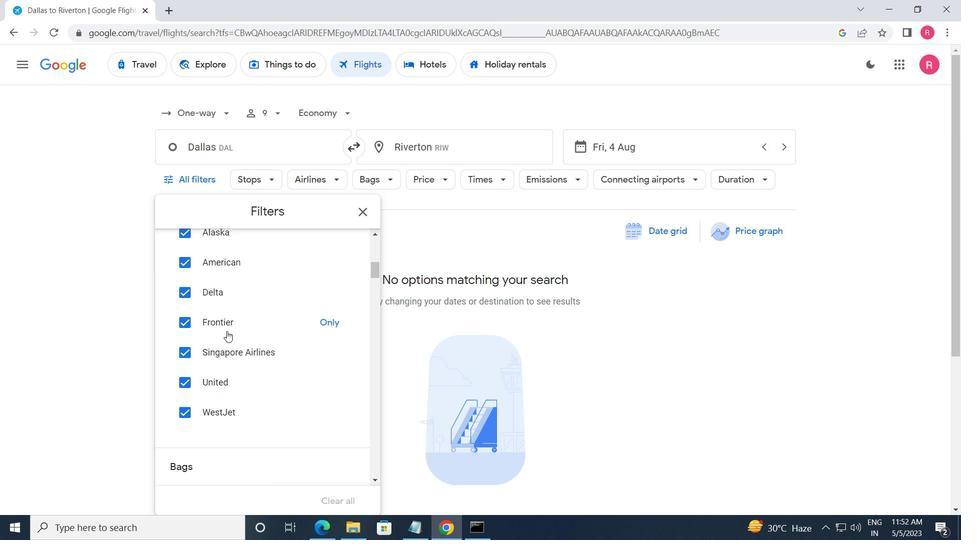 
Action: Mouse moved to (228, 329)
Screenshot: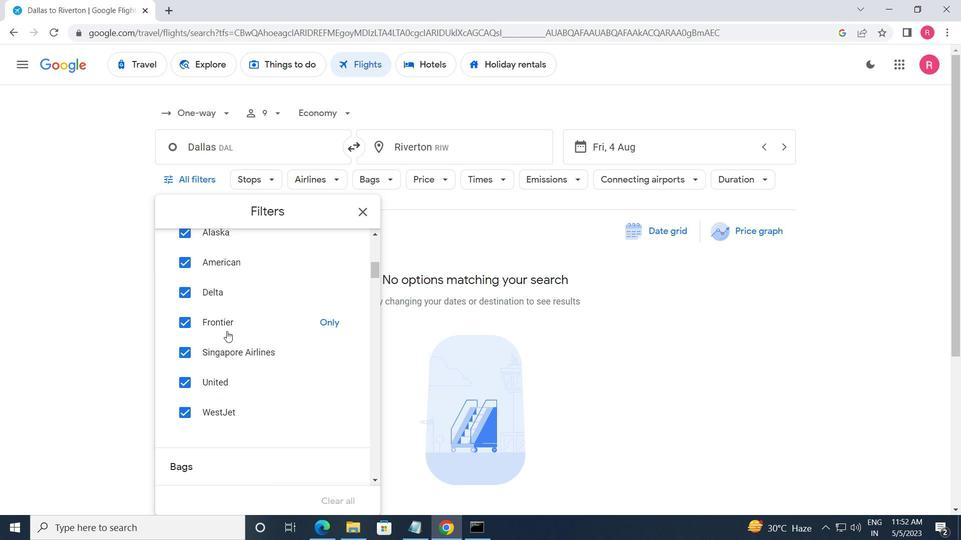 
Action: Mouse scrolled (228, 329) with delta (0, 0)
Screenshot: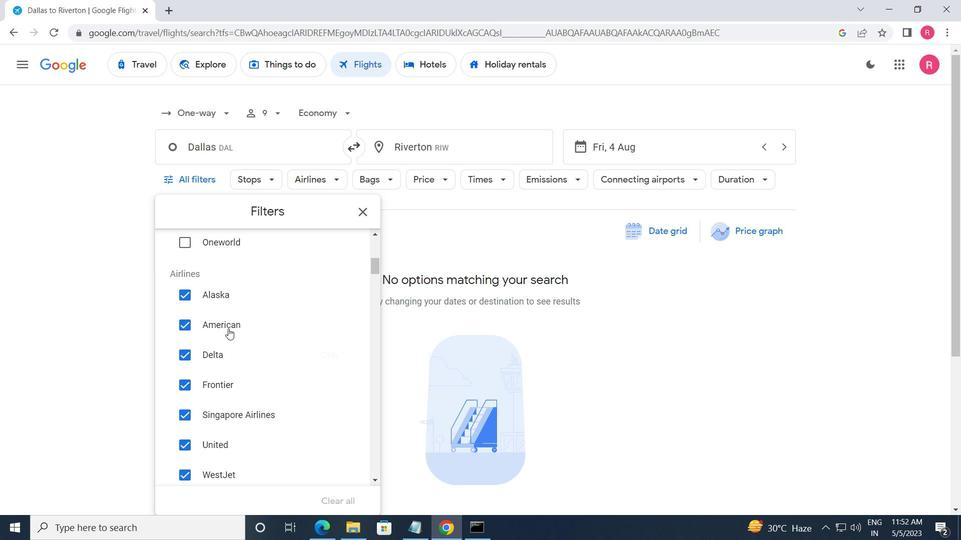 
Action: Mouse scrolled (228, 329) with delta (0, 0)
Screenshot: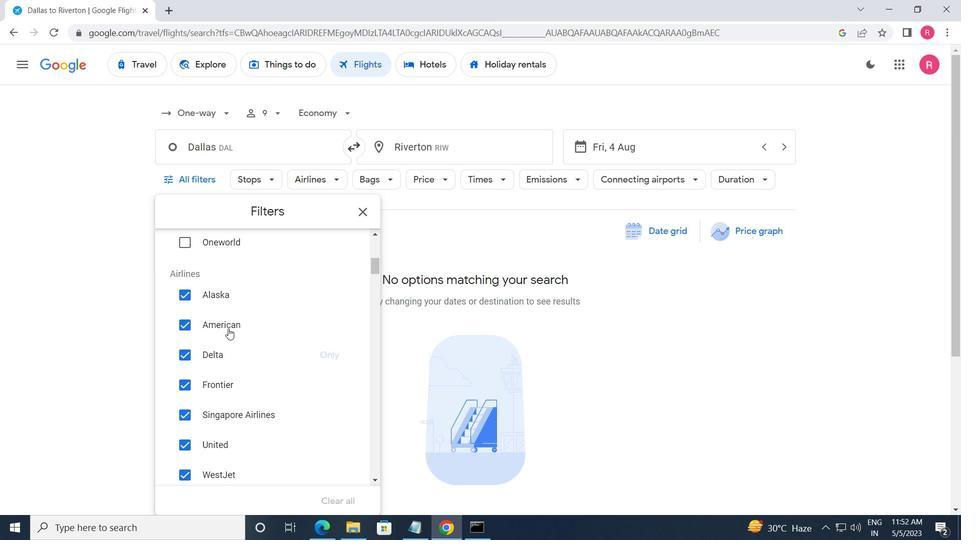 
Action: Mouse moved to (269, 355)
Screenshot: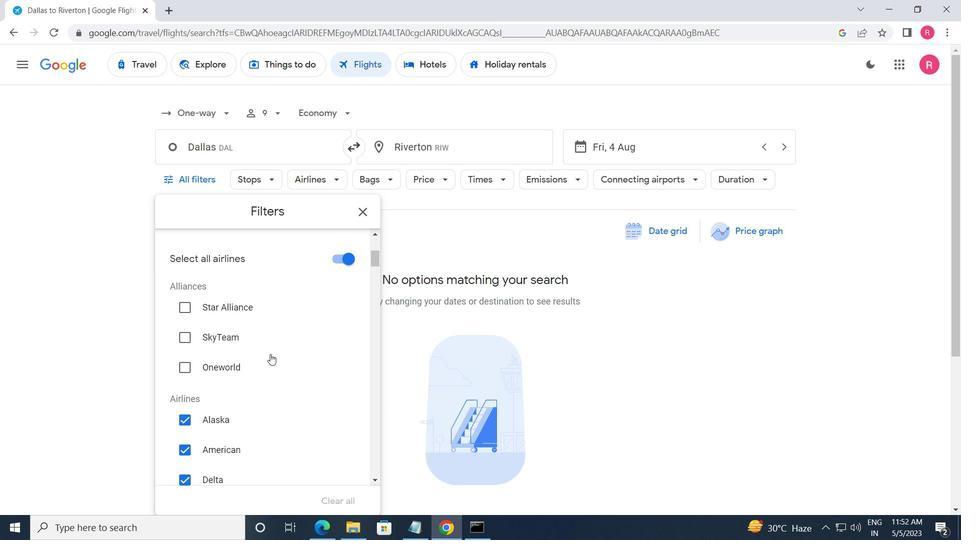 
Action: Mouse scrolled (269, 354) with delta (0, 0)
Screenshot: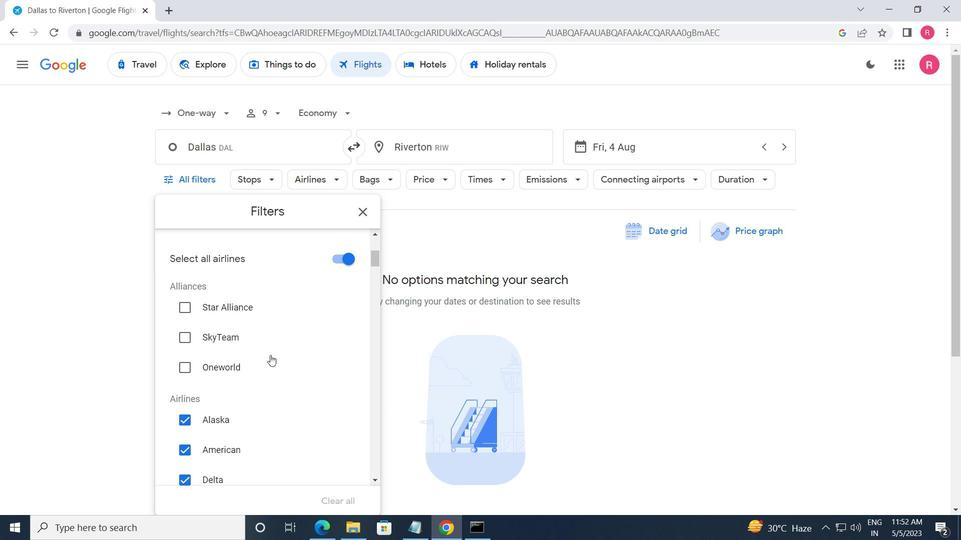 
Action: Mouse scrolled (269, 354) with delta (0, 0)
Screenshot: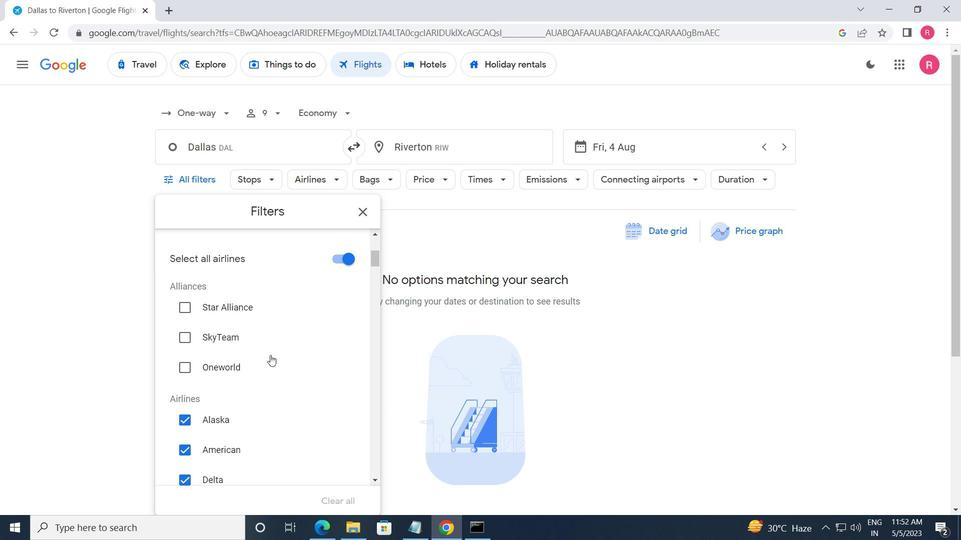 
Action: Mouse moved to (269, 354)
Screenshot: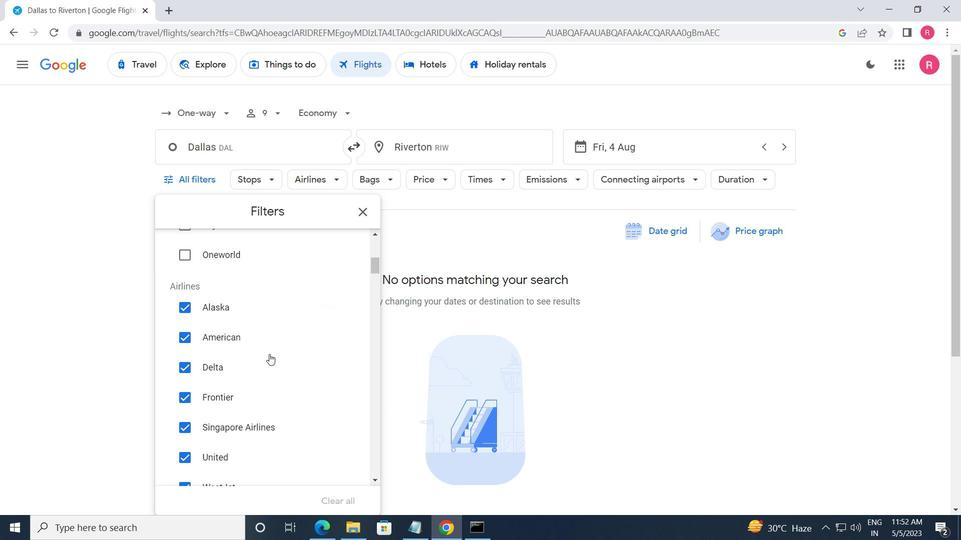 
Action: Mouse scrolled (269, 354) with delta (0, 0)
Screenshot: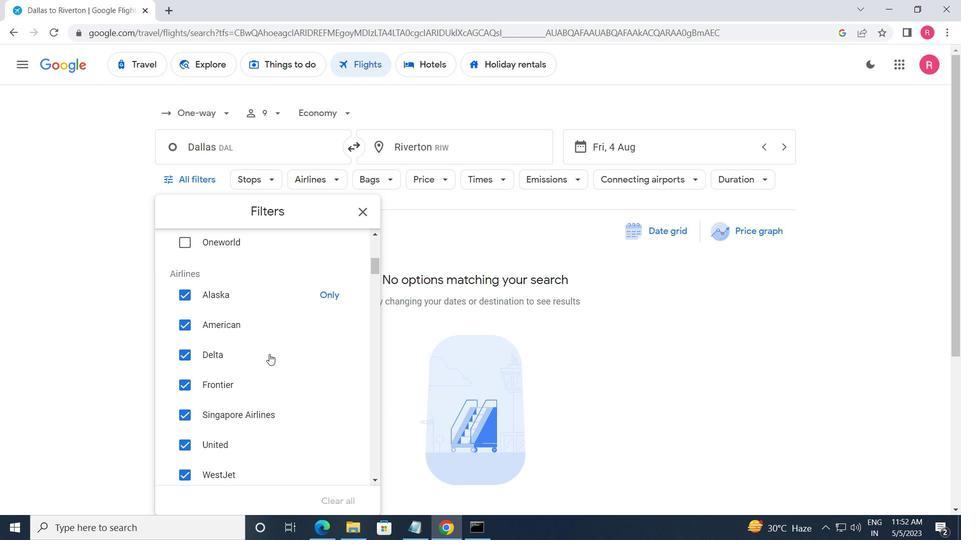 
Action: Mouse scrolled (269, 354) with delta (0, 0)
Screenshot: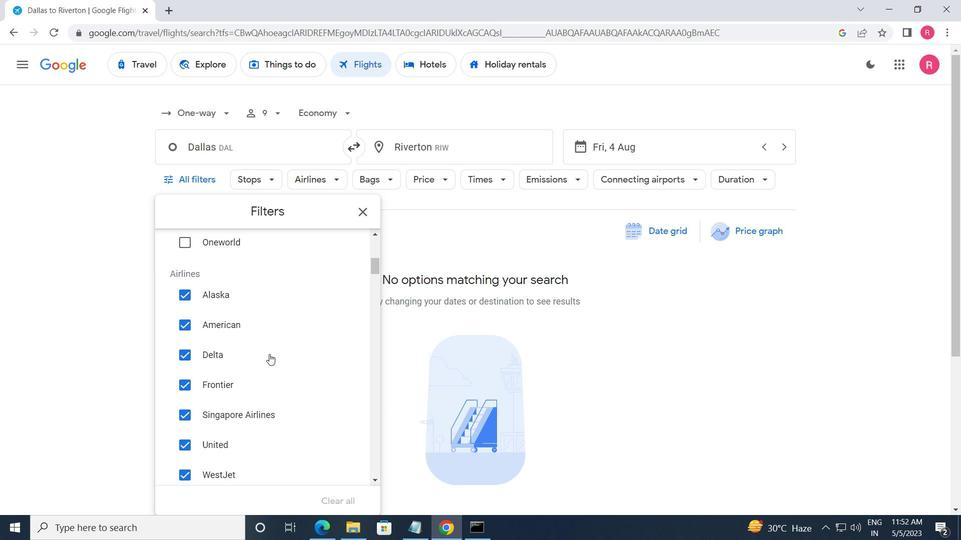 
Action: Mouse moved to (275, 349)
Screenshot: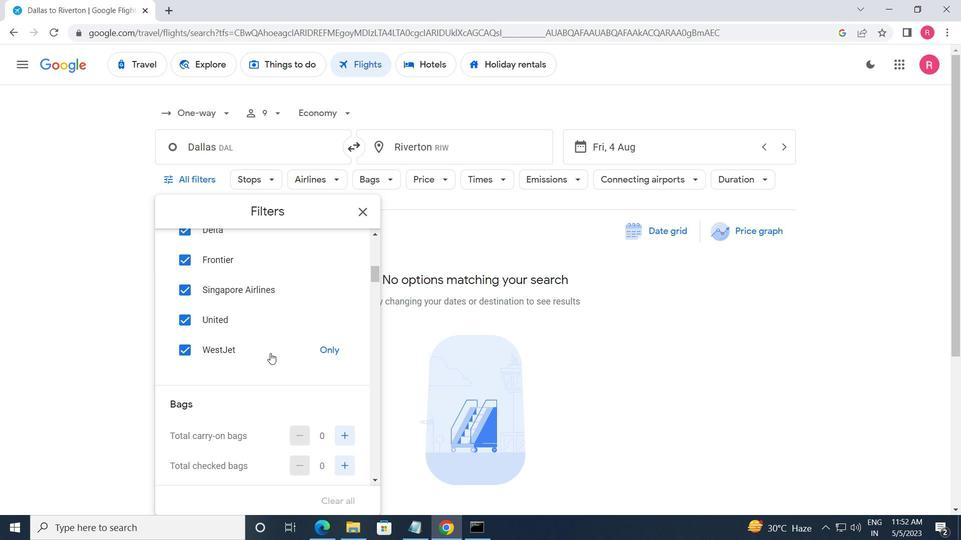 
Action: Mouse scrolled (275, 349) with delta (0, 0)
Screenshot: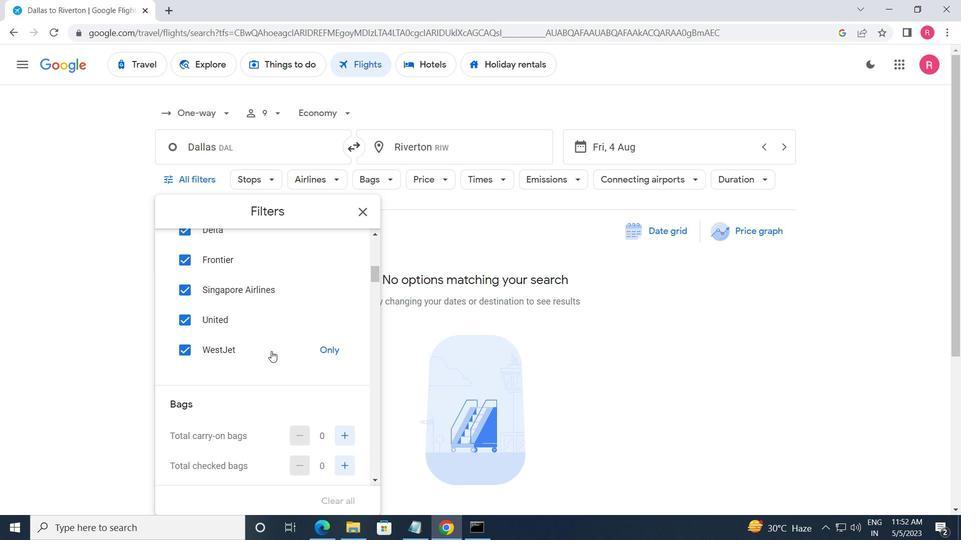 
Action: Mouse scrolled (275, 349) with delta (0, 0)
Screenshot: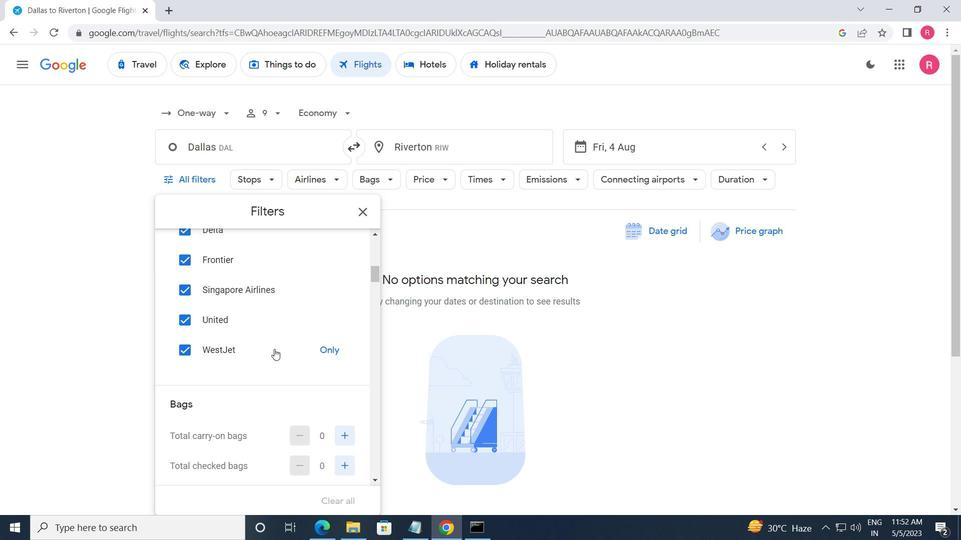 
Action: Mouse scrolled (275, 349) with delta (0, 0)
Screenshot: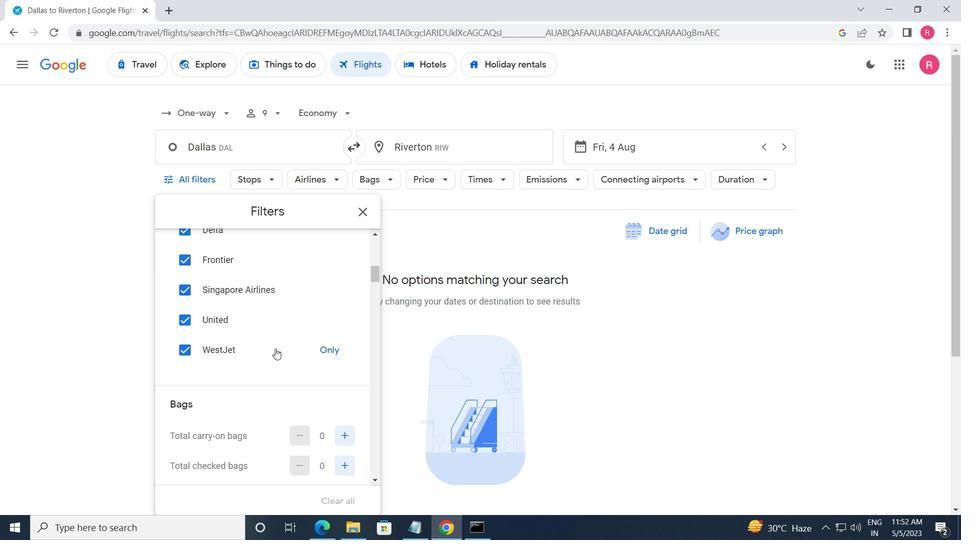 
Action: Mouse moved to (323, 301)
Screenshot: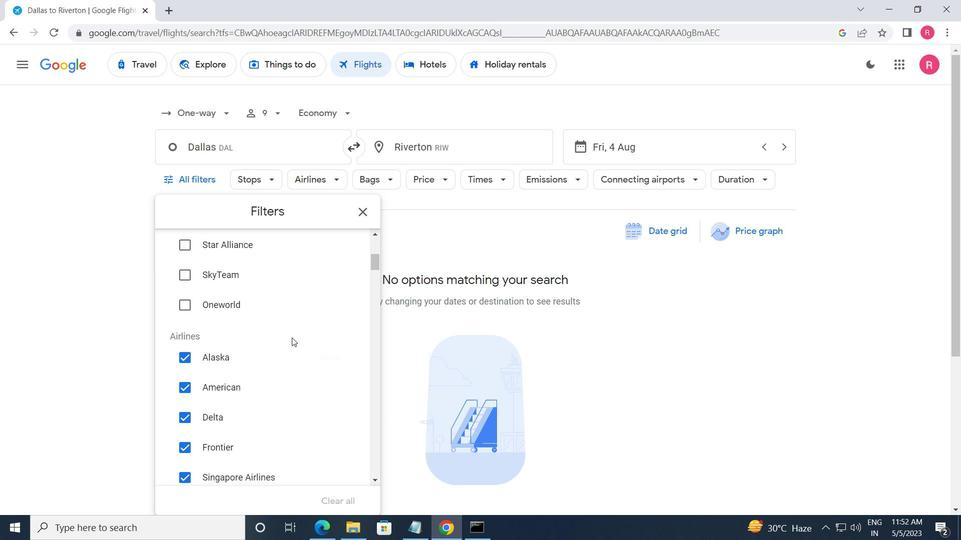 
Action: Mouse scrolled (323, 301) with delta (0, 0)
Screenshot: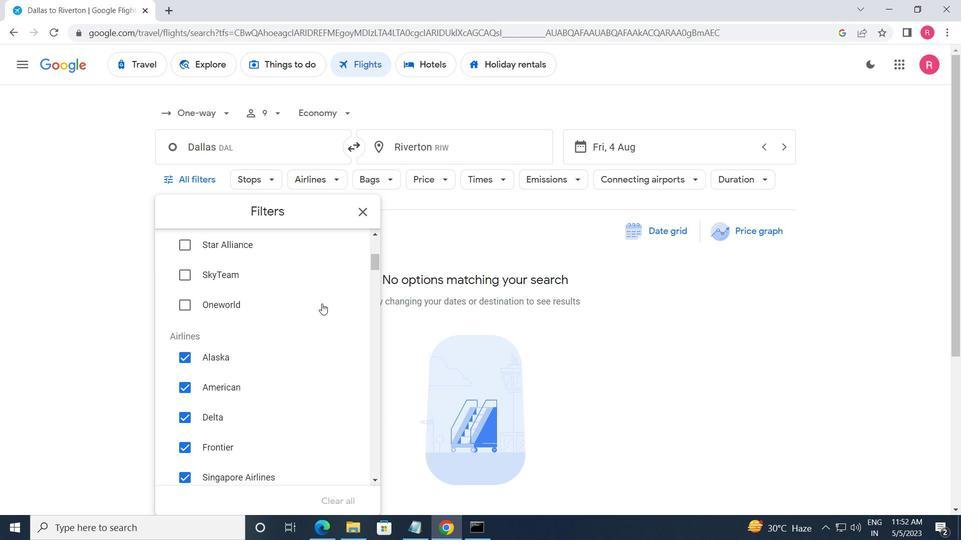 
Action: Mouse scrolled (323, 301) with delta (0, 0)
Screenshot: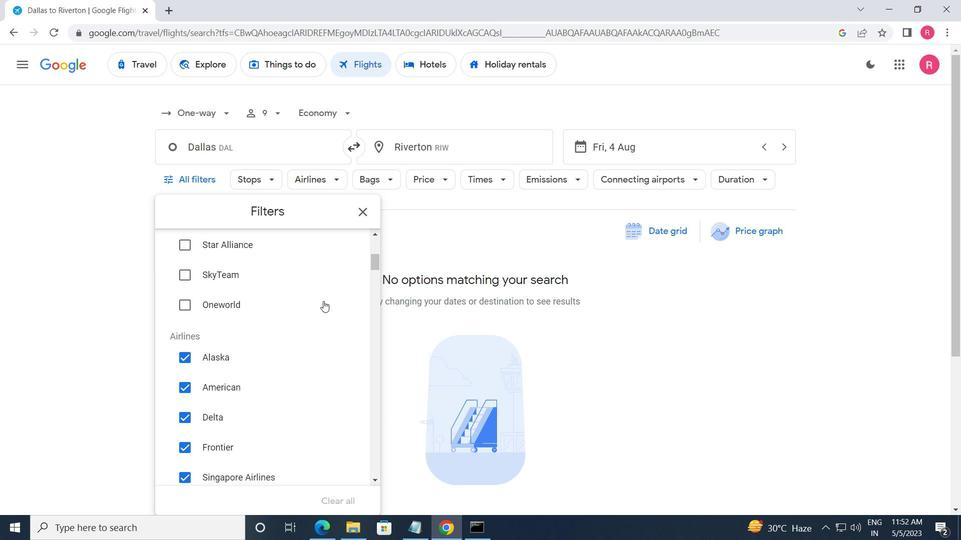 
Action: Mouse moved to (338, 323)
Screenshot: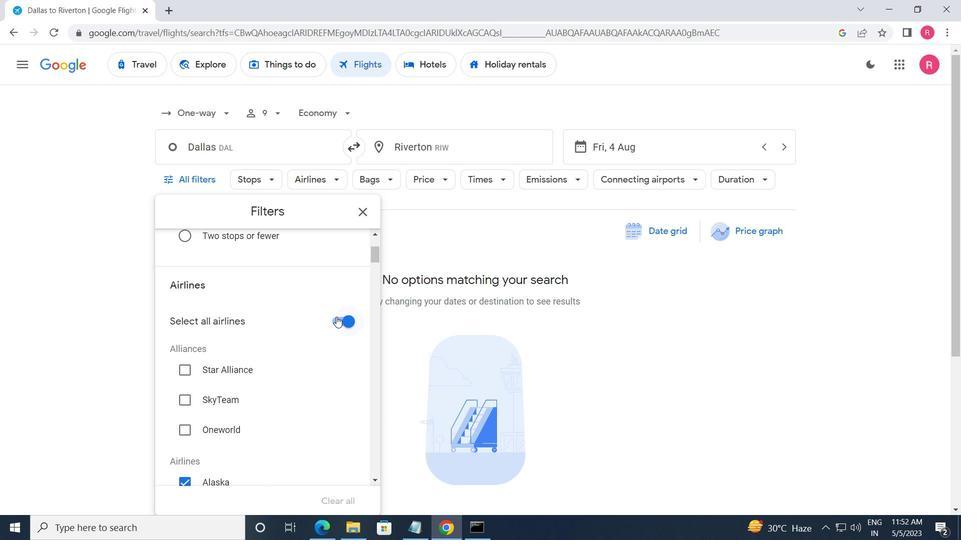
Action: Mouse pressed left at (338, 323)
Screenshot: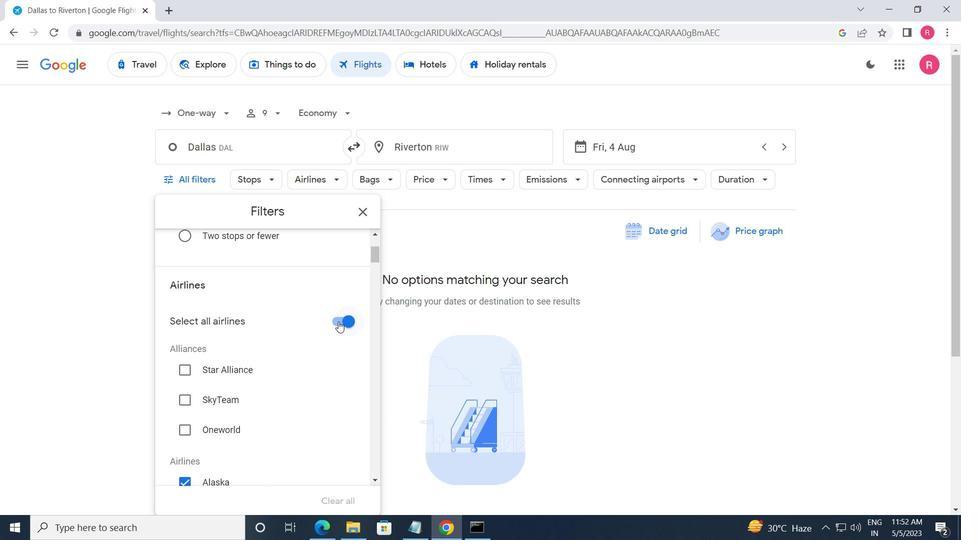 
Action: Mouse moved to (268, 349)
Screenshot: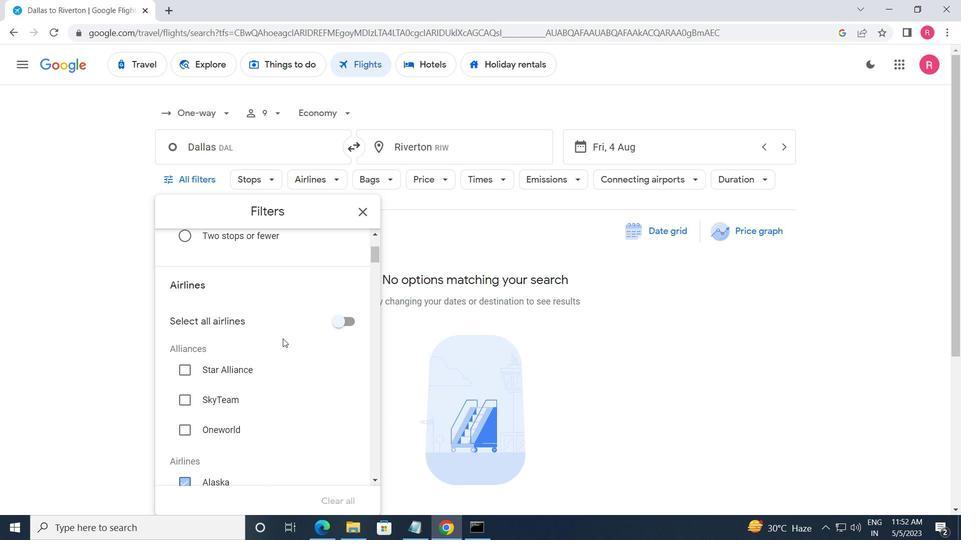 
Action: Mouse scrolled (268, 349) with delta (0, 0)
Screenshot: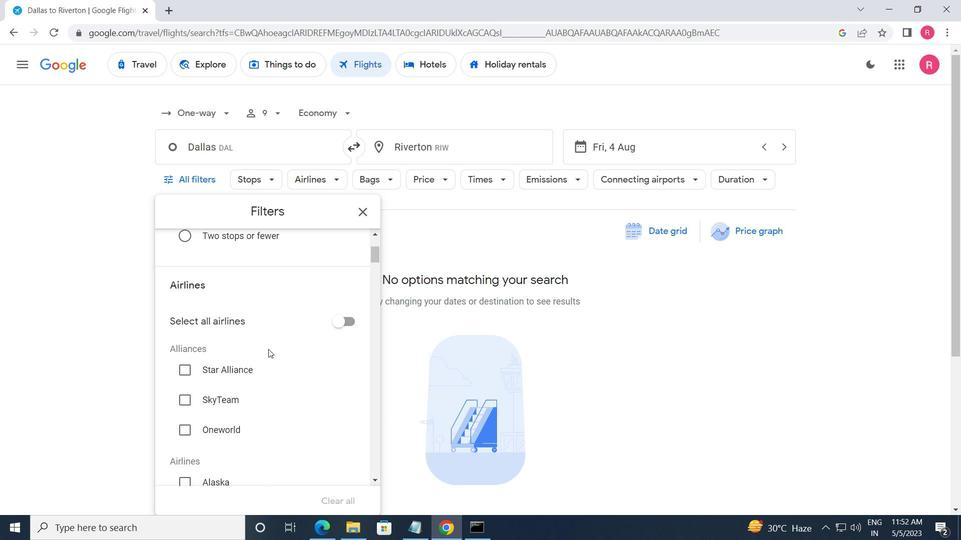 
Action: Mouse scrolled (268, 349) with delta (0, 0)
Screenshot: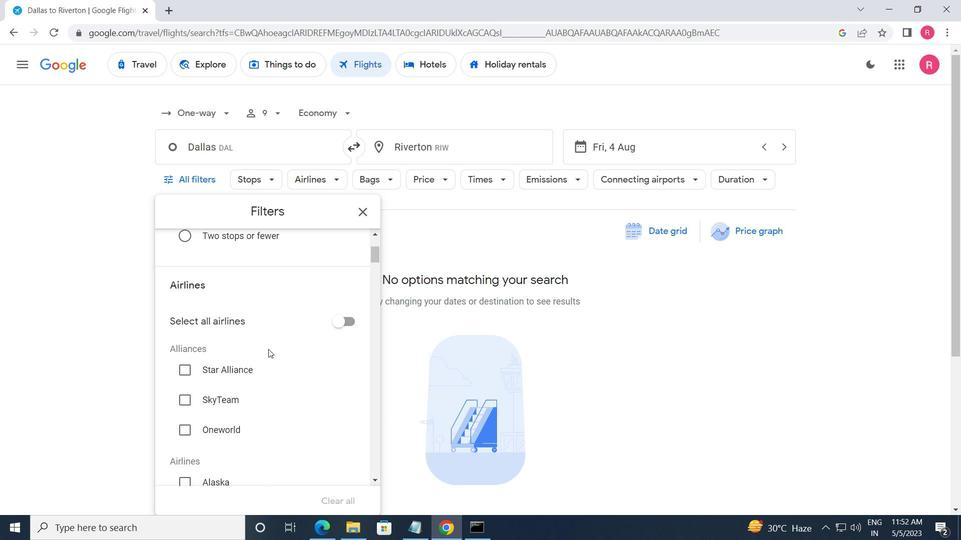 
Action: Mouse moved to (267, 350)
Screenshot: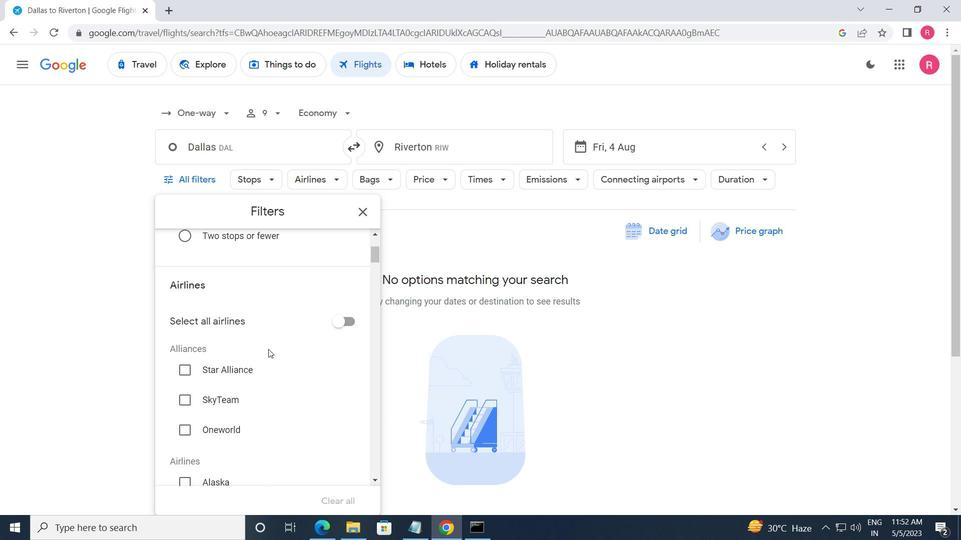 
Action: Mouse scrolled (267, 349) with delta (0, 0)
Screenshot: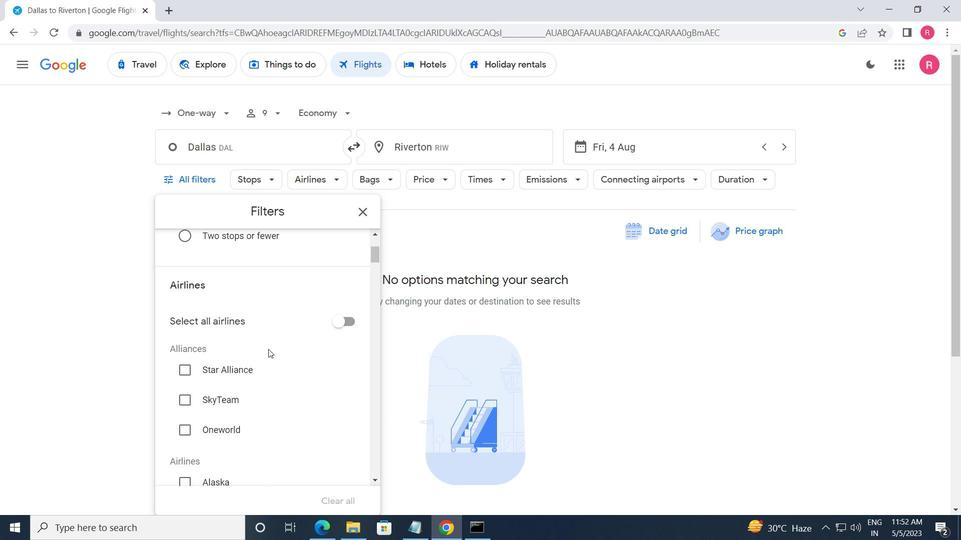 
Action: Mouse scrolled (267, 349) with delta (0, 0)
Screenshot: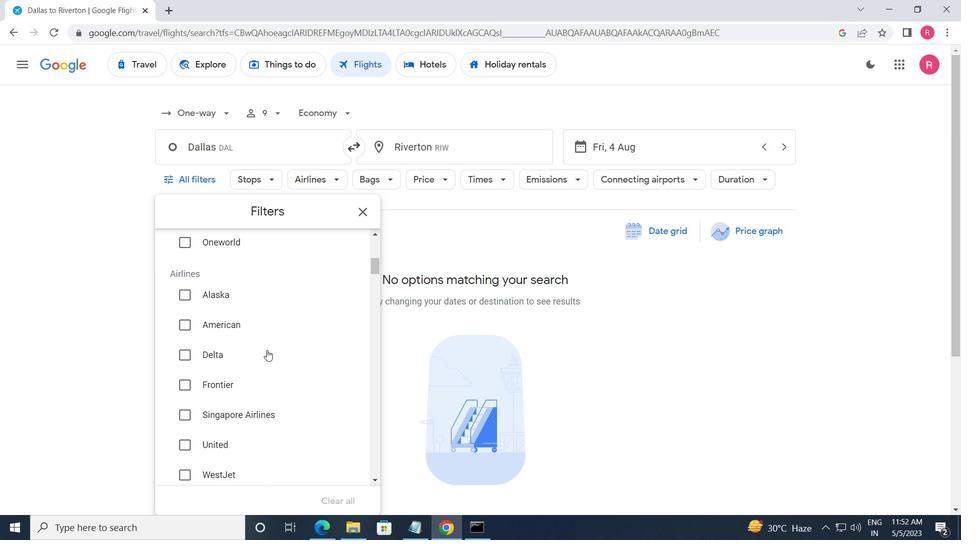 
Action: Mouse scrolled (267, 349) with delta (0, 0)
Screenshot: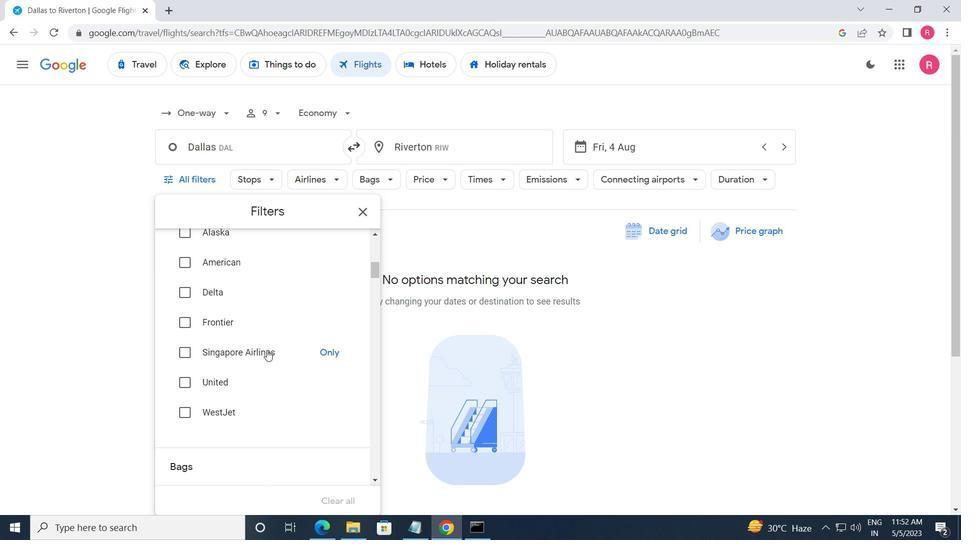 
Action: Mouse moved to (337, 463)
Screenshot: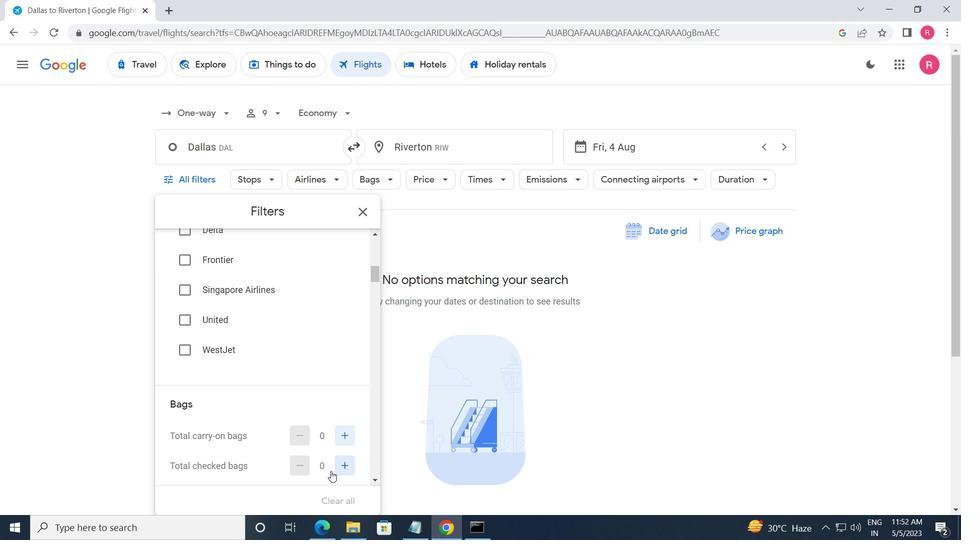 
Action: Mouse pressed left at (337, 463)
Screenshot: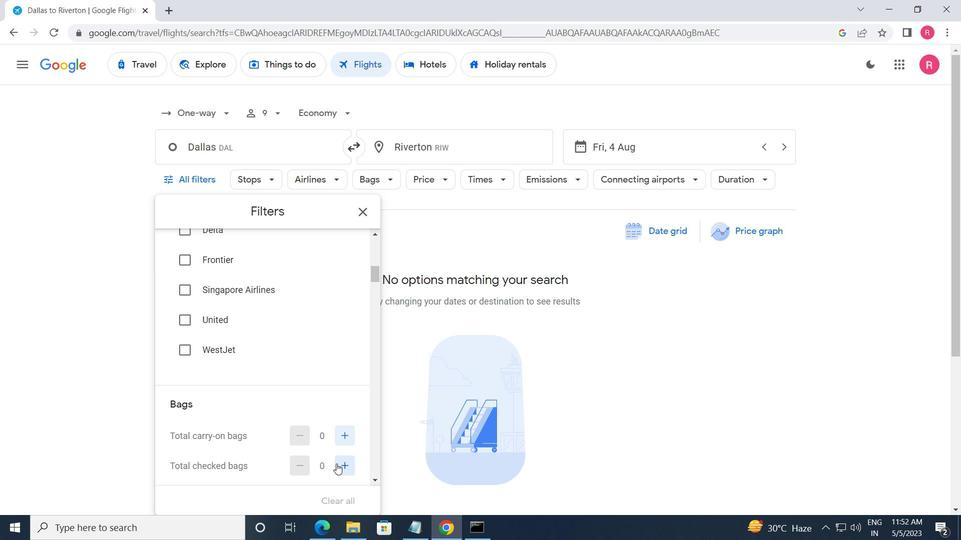 
Action: Mouse pressed left at (337, 463)
Screenshot: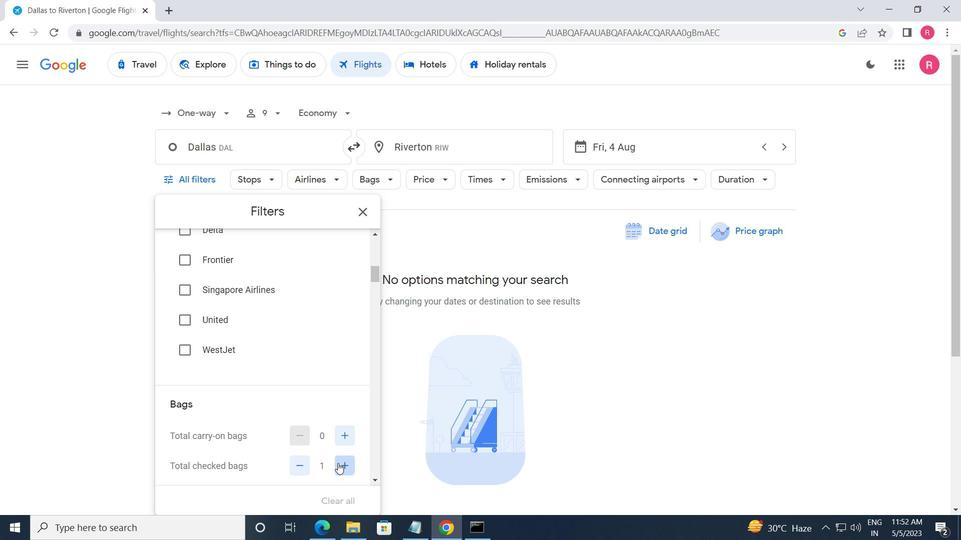 
Action: Mouse pressed left at (337, 463)
Screenshot: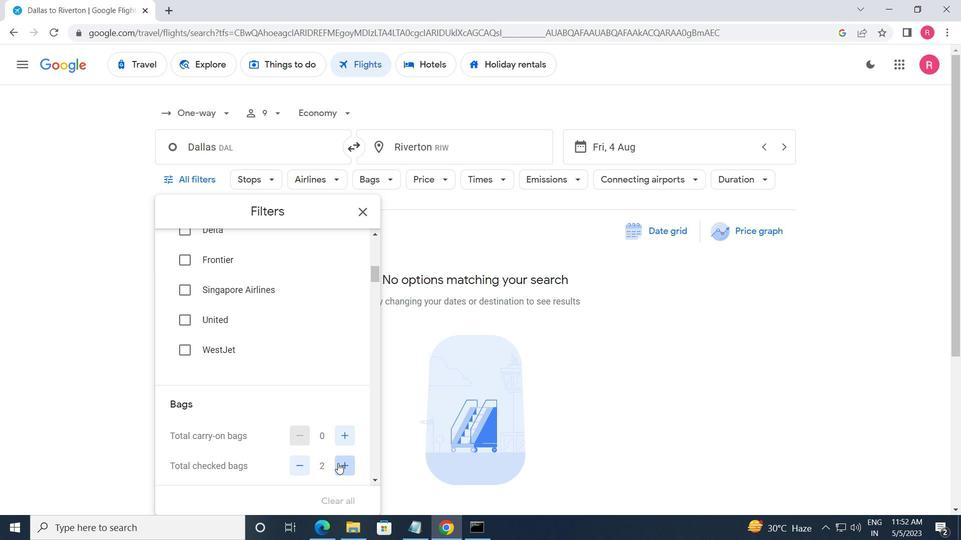 
Action: Mouse pressed left at (337, 463)
Screenshot: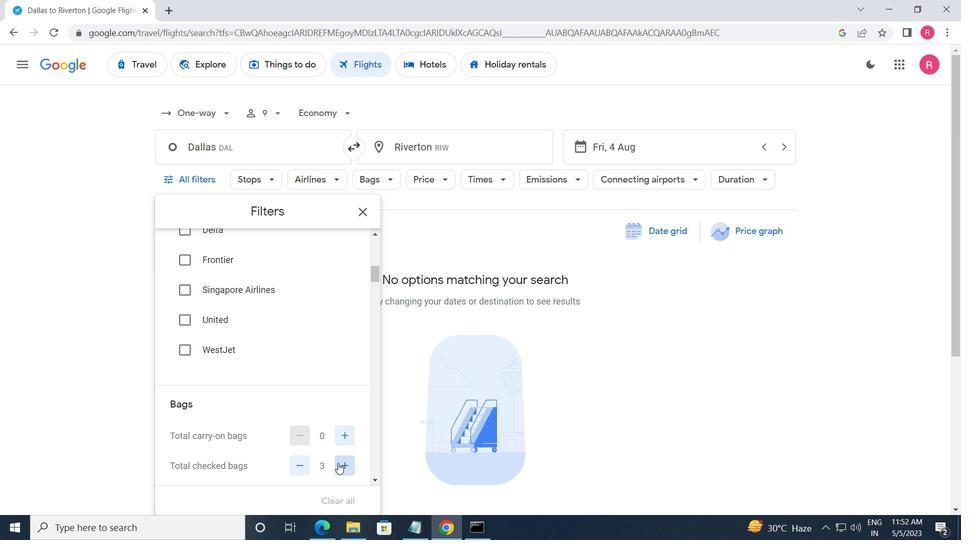 
Action: Mouse pressed left at (337, 463)
Screenshot: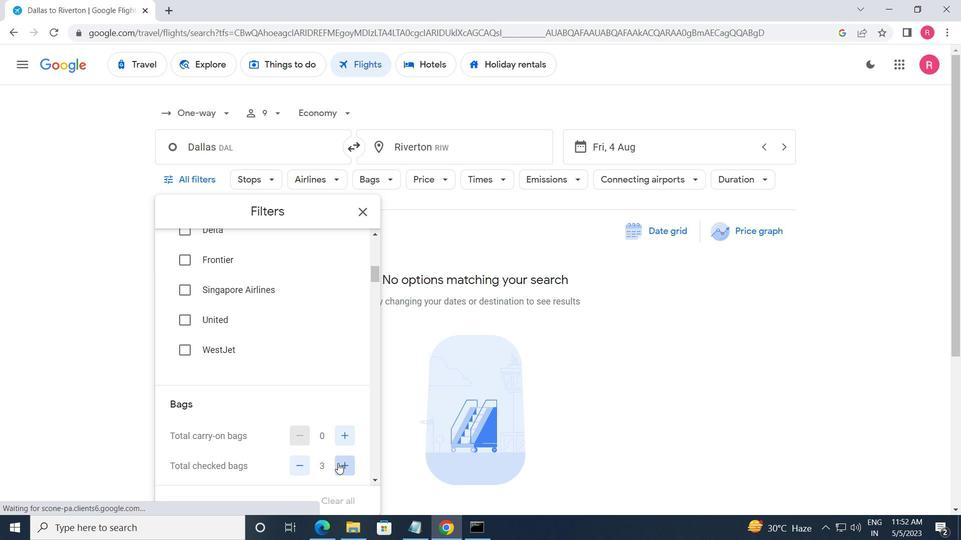 
Action: Mouse pressed left at (337, 463)
Screenshot: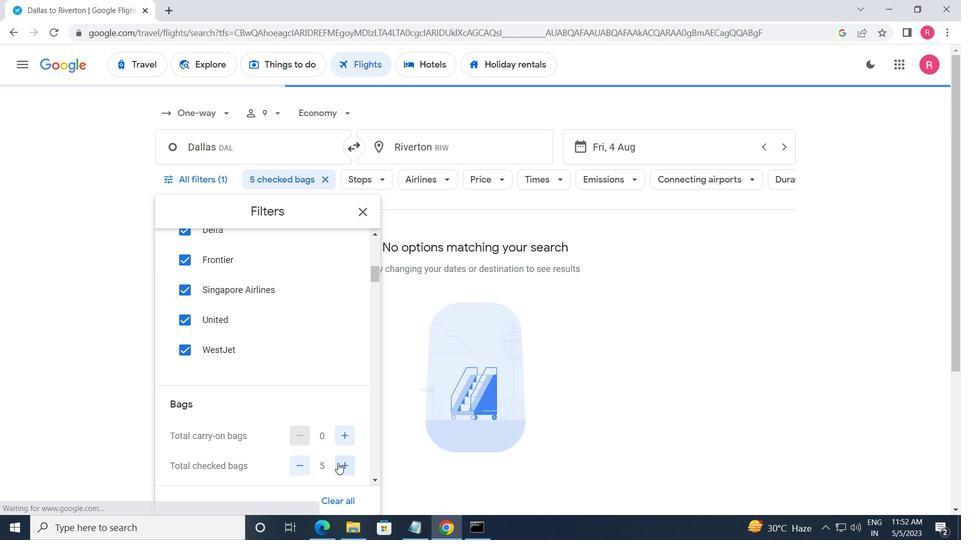 
Action: Mouse moved to (294, 377)
Screenshot: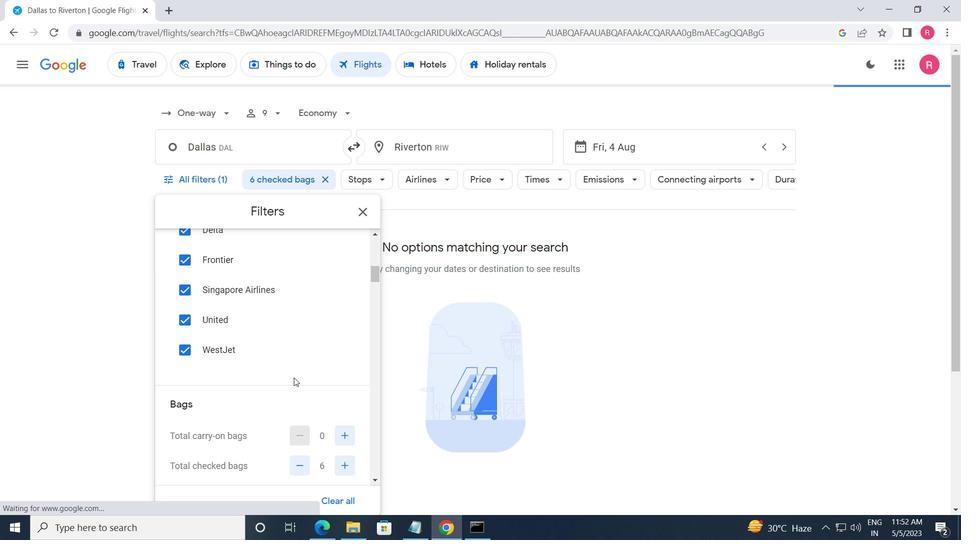 
Action: Mouse scrolled (294, 376) with delta (0, 0)
Screenshot: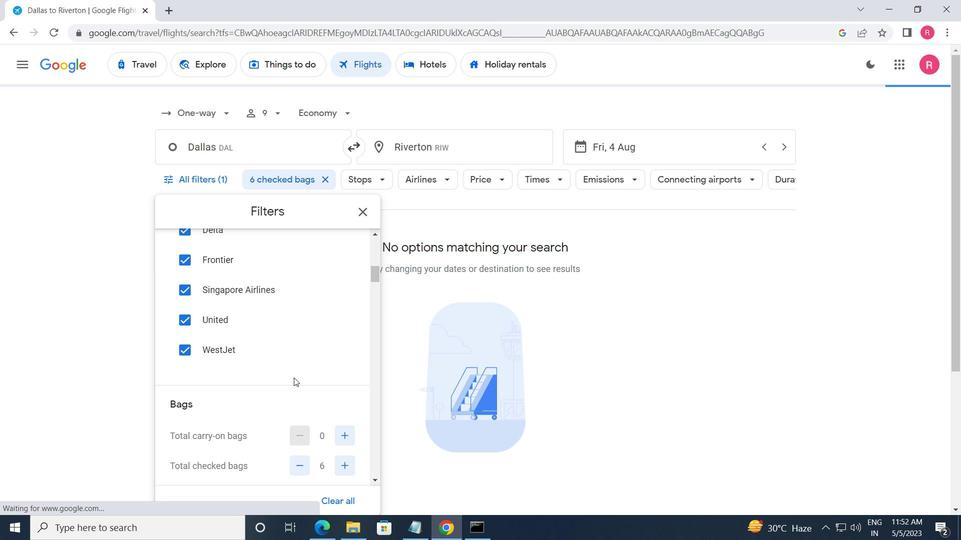 
Action: Mouse scrolled (294, 376) with delta (0, 0)
Screenshot: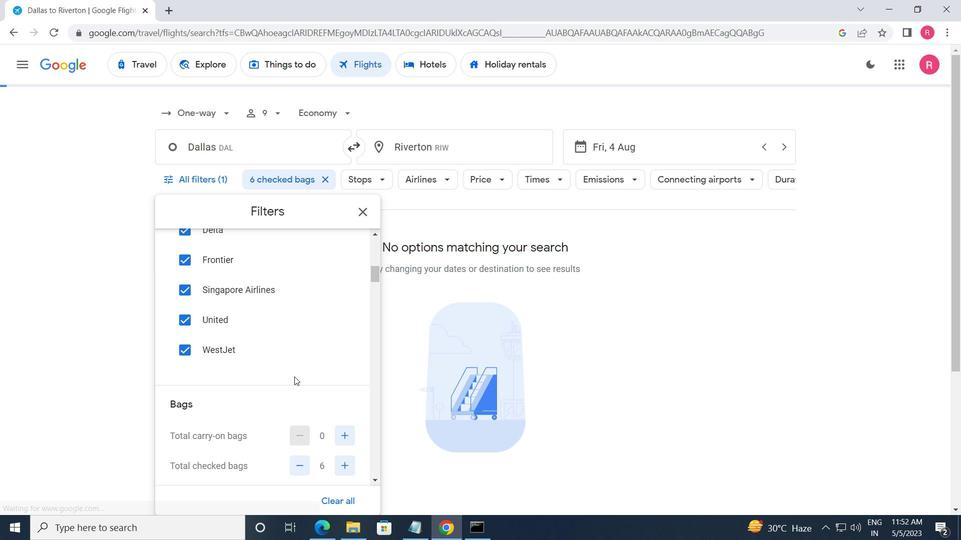
Action: Mouse scrolled (294, 376) with delta (0, 0)
Screenshot: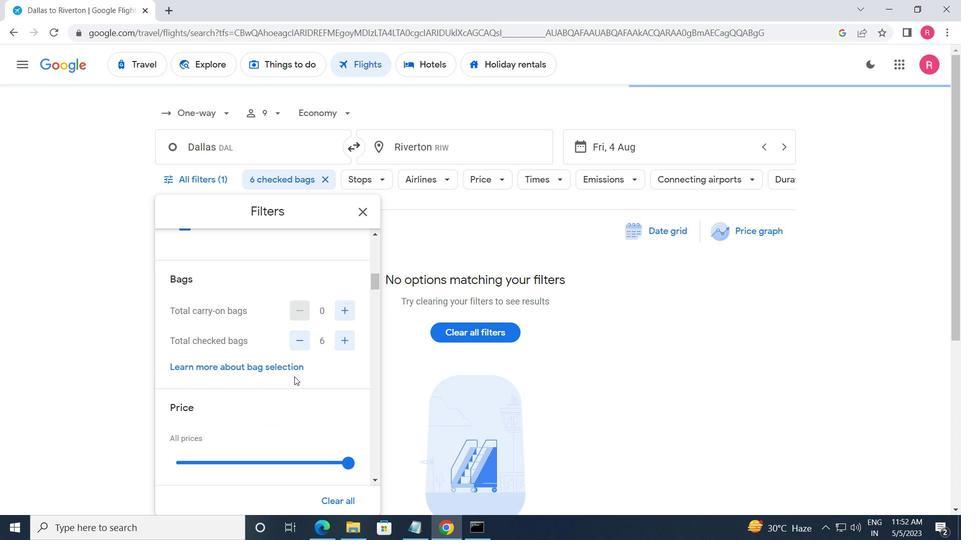 
Action: Mouse scrolled (294, 376) with delta (0, 0)
Screenshot: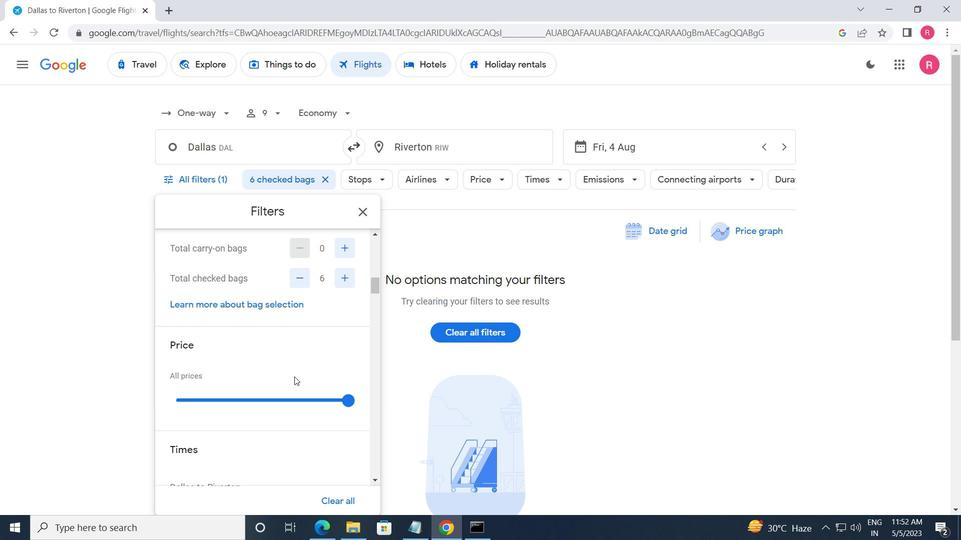 
Action: Mouse moved to (353, 343)
Screenshot: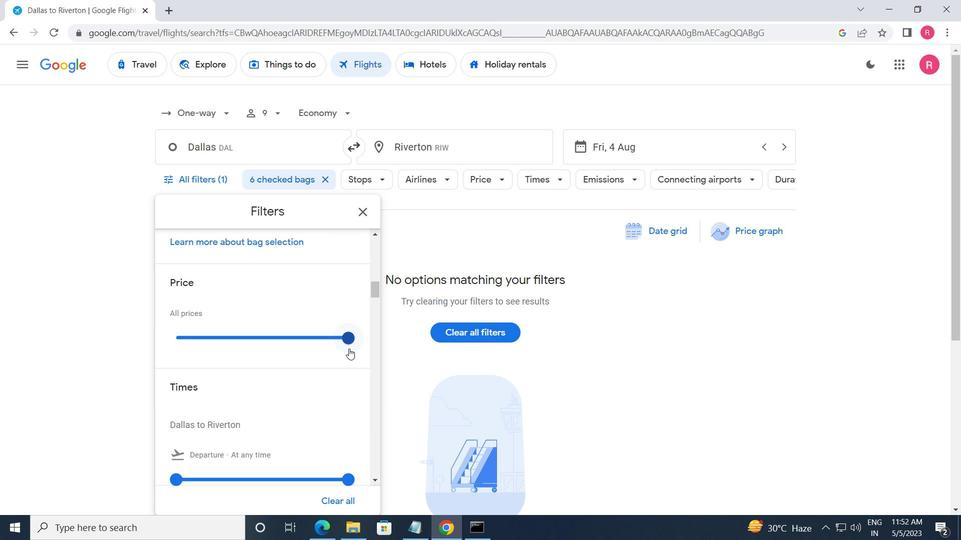 
Action: Mouse pressed left at (353, 343)
Screenshot: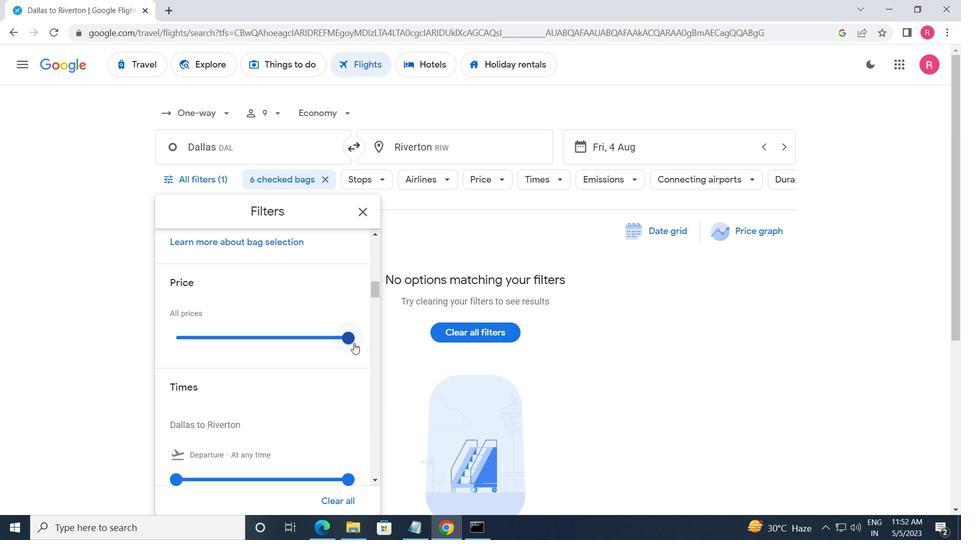 
Action: Mouse moved to (312, 368)
Screenshot: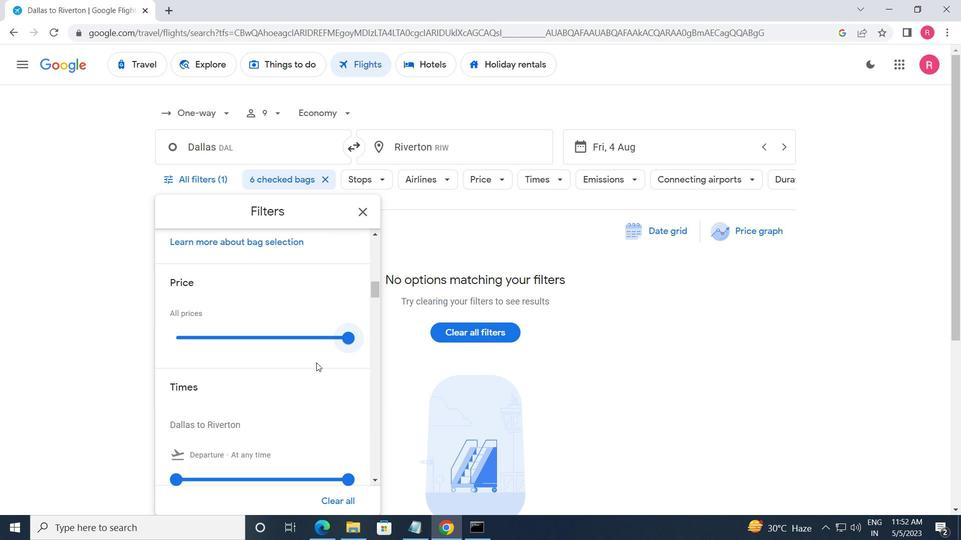 
Action: Mouse scrolled (312, 368) with delta (0, 0)
Screenshot: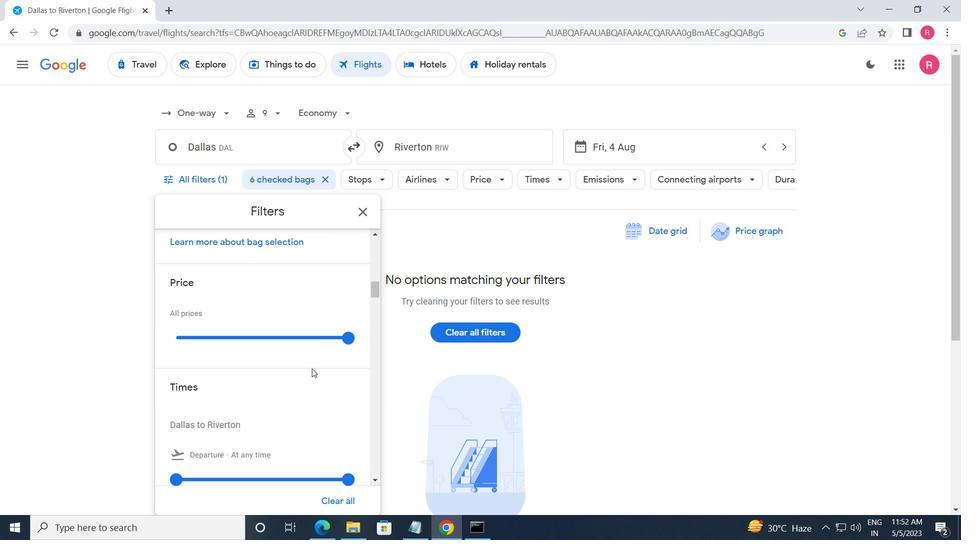 
Action: Mouse moved to (312, 369)
Screenshot: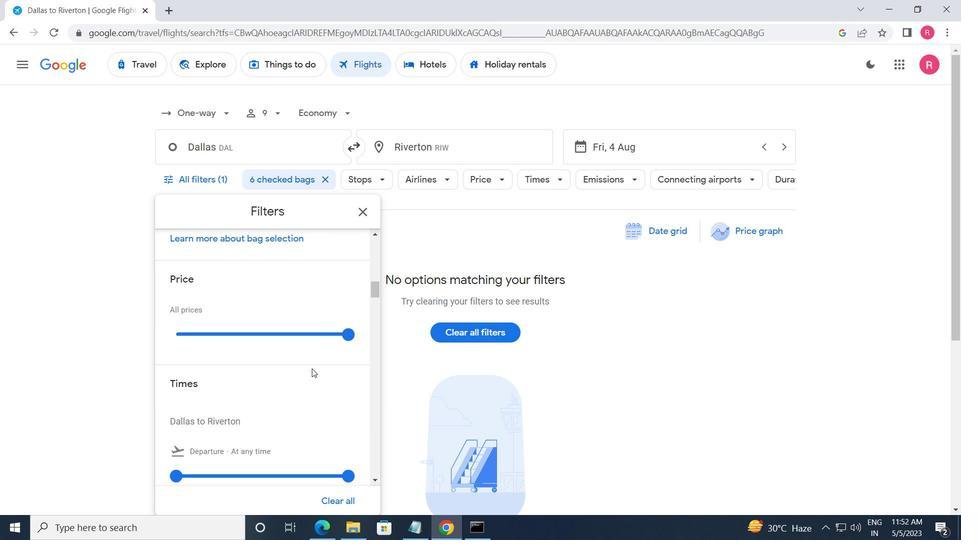 
Action: Mouse scrolled (312, 368) with delta (0, 0)
Screenshot: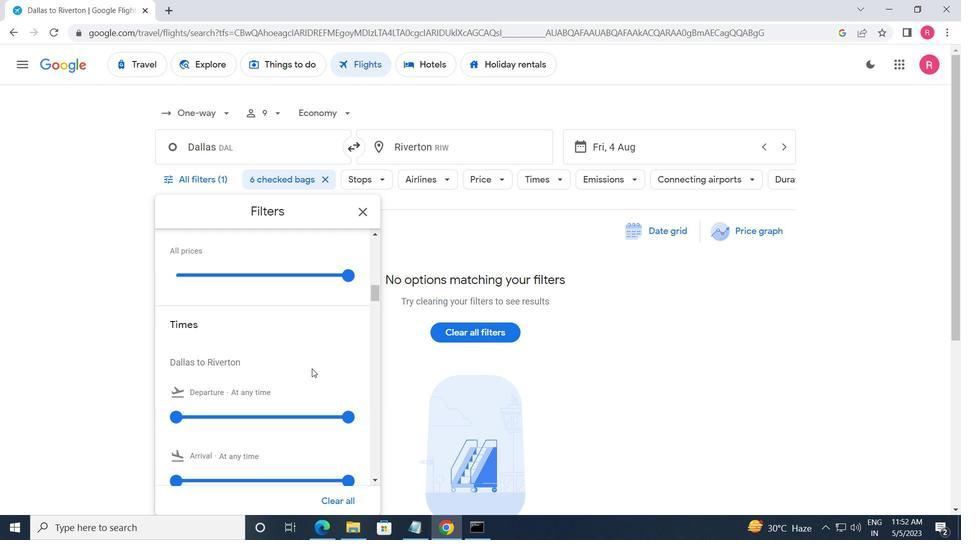 
Action: Mouse moved to (174, 350)
Screenshot: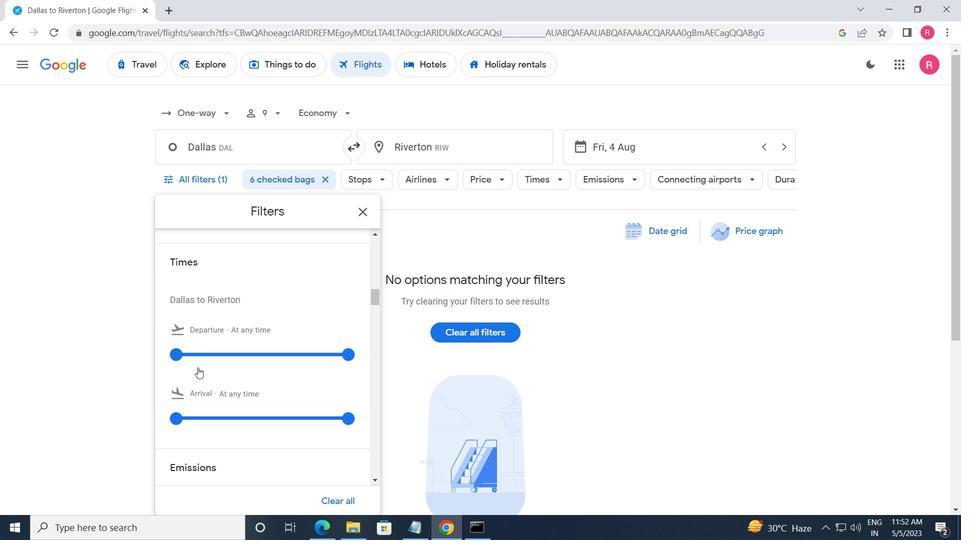 
Action: Mouse pressed left at (174, 350)
Screenshot: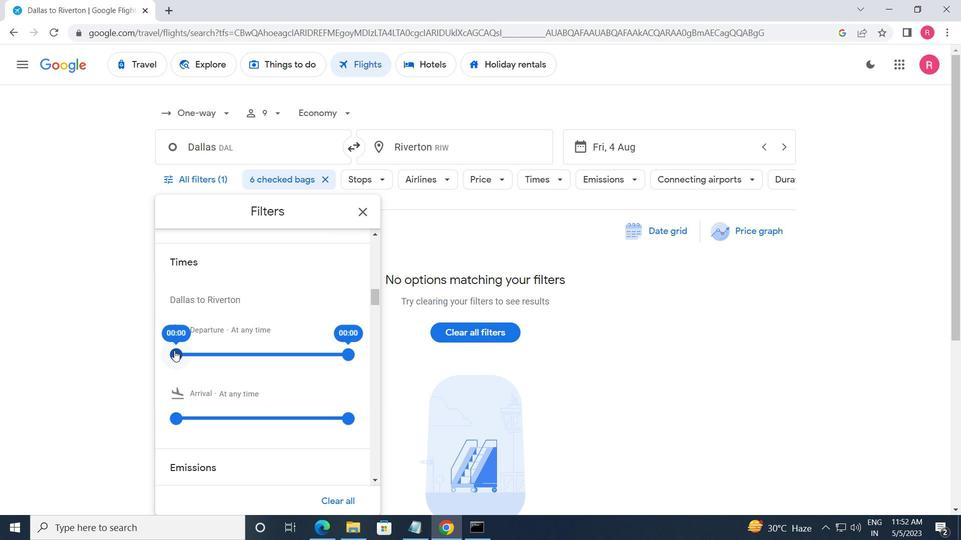 
Action: Mouse moved to (345, 354)
Screenshot: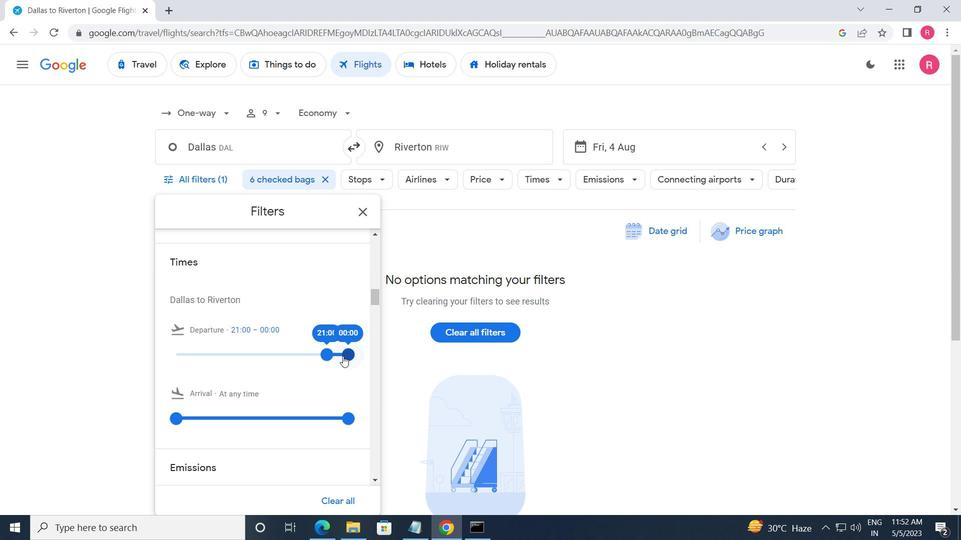 
Action: Mouse pressed left at (345, 354)
Screenshot: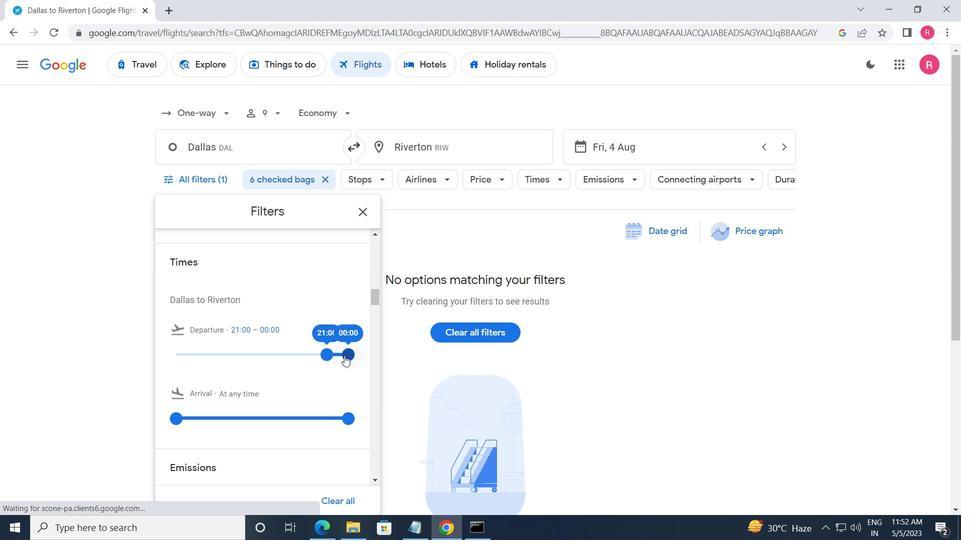 
Action: Mouse moved to (360, 210)
Screenshot: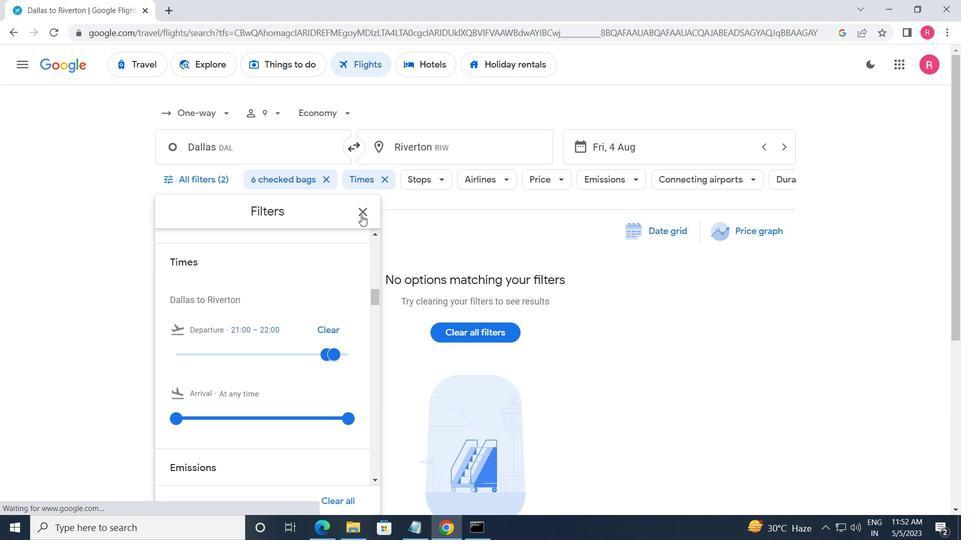 
Action: Mouse pressed left at (360, 210)
Screenshot: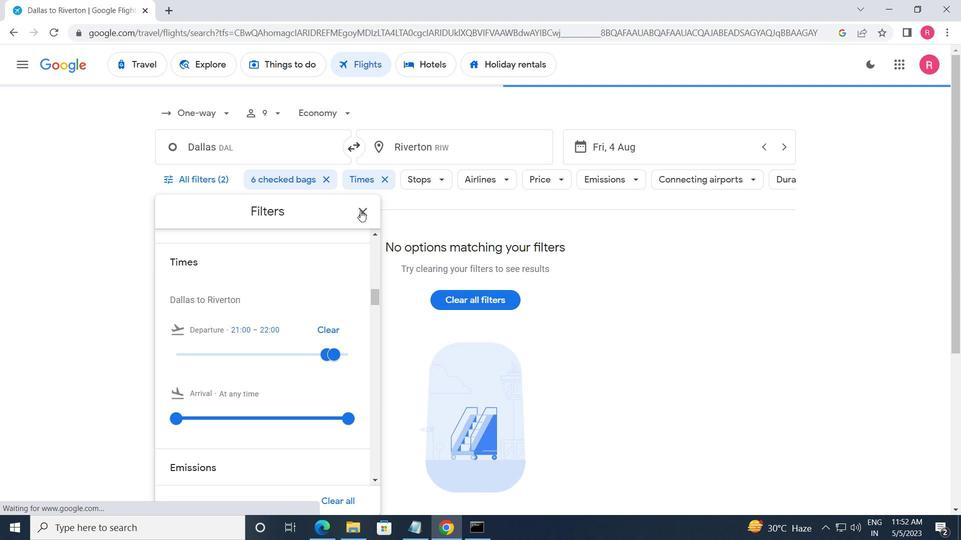 
